 Task: Find connections with filter location Manzanares with filter topic #Culturewith filter profile language French with filter current company HCLTech with filter school Acropolis Institutions with filter industry Hospitality with filter service category Filing with filter keywords title Operations Coordinator
Action: Mouse moved to (570, 73)
Screenshot: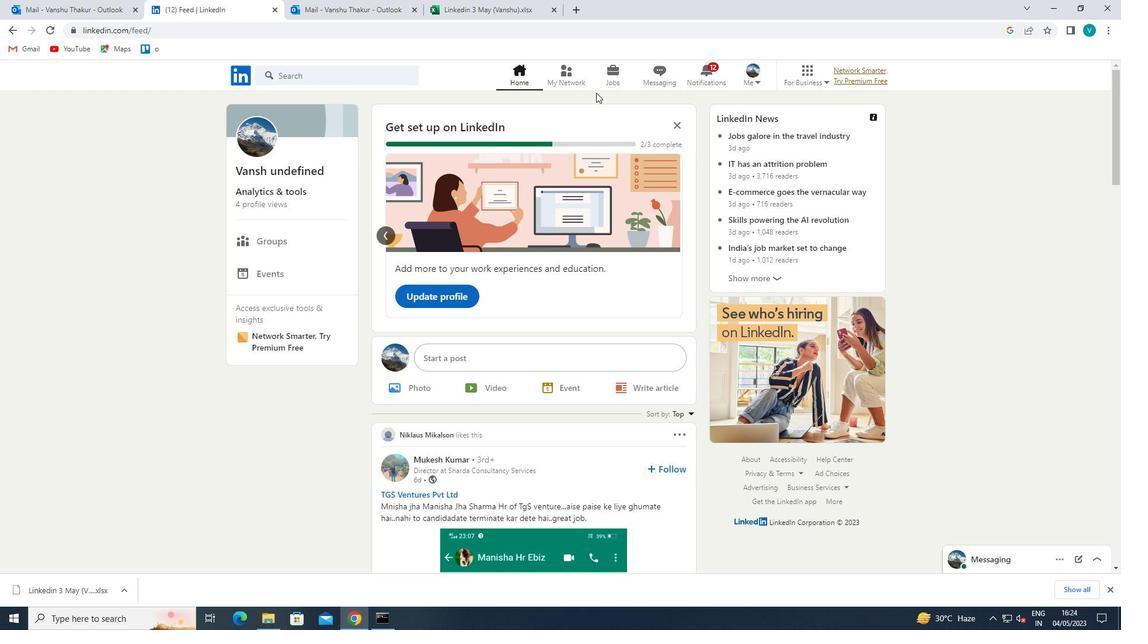 
Action: Mouse pressed left at (570, 73)
Screenshot: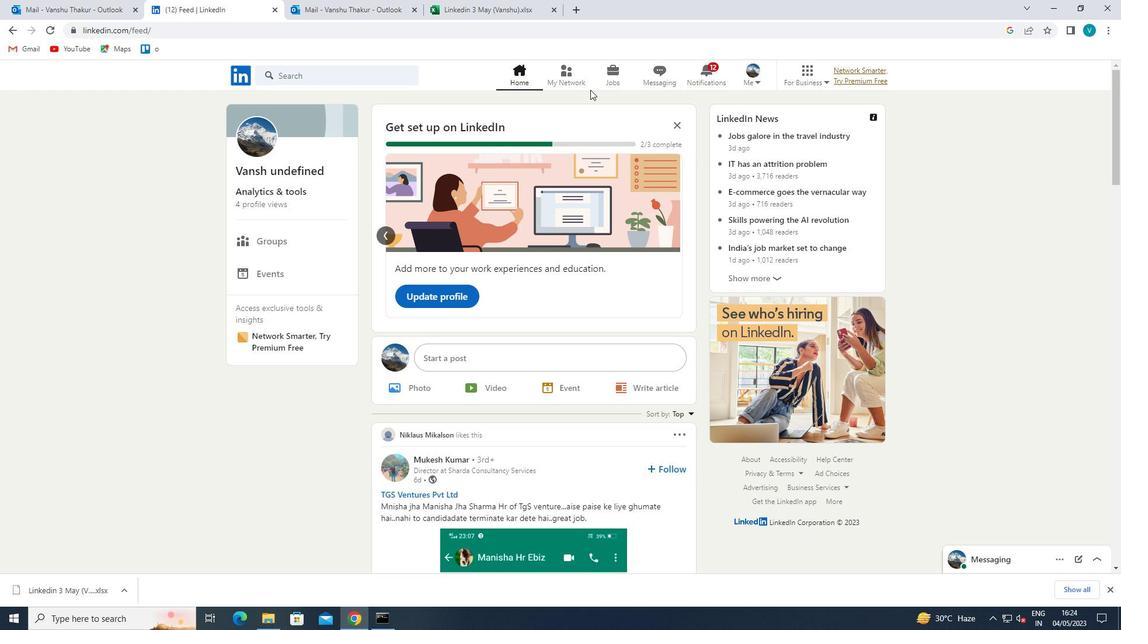 
Action: Mouse moved to (349, 136)
Screenshot: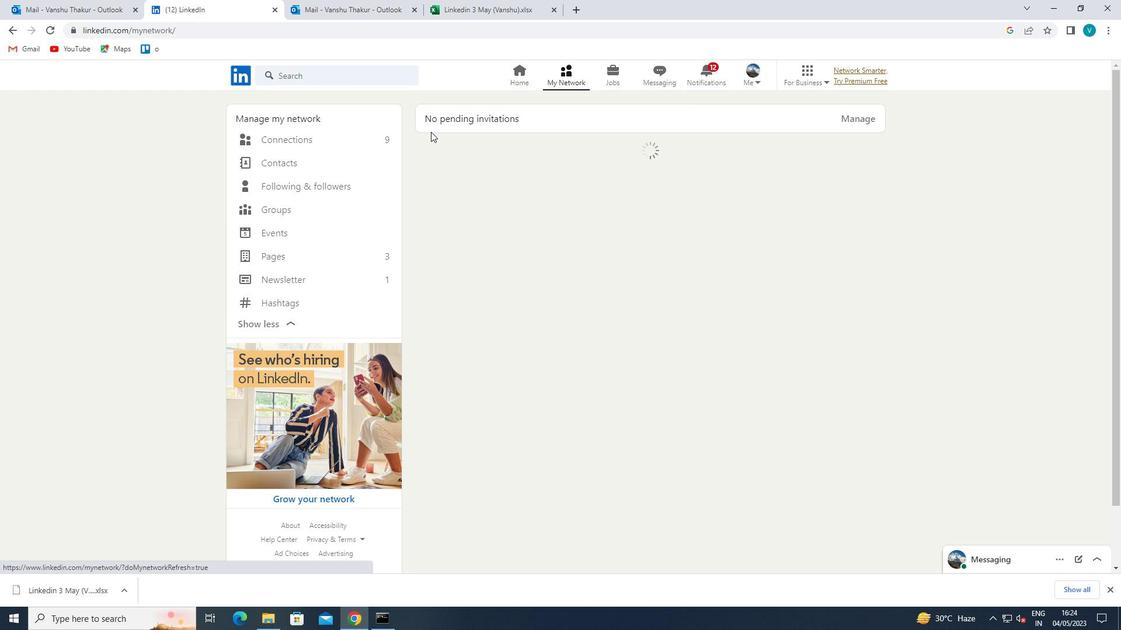 
Action: Mouse pressed left at (349, 136)
Screenshot: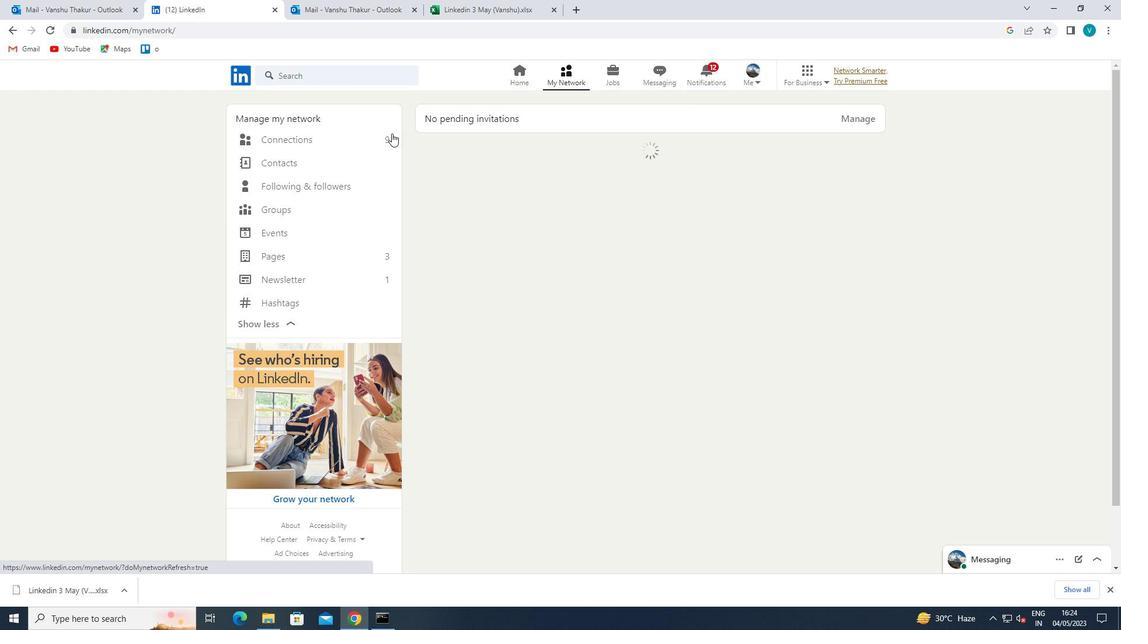 
Action: Mouse moved to (638, 136)
Screenshot: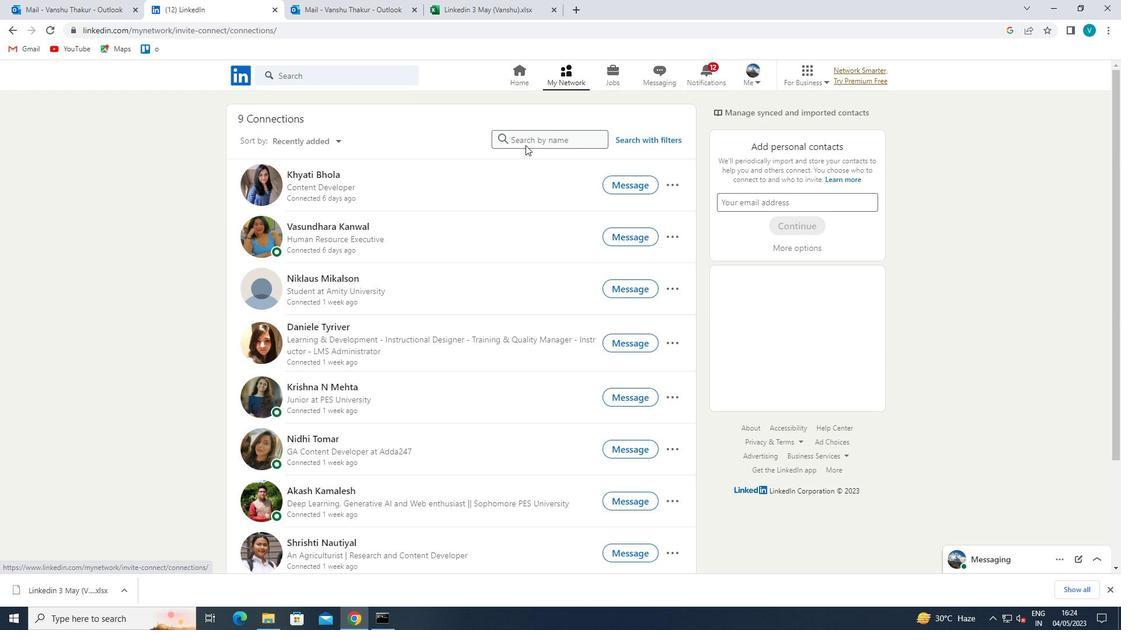 
Action: Mouse pressed left at (638, 136)
Screenshot: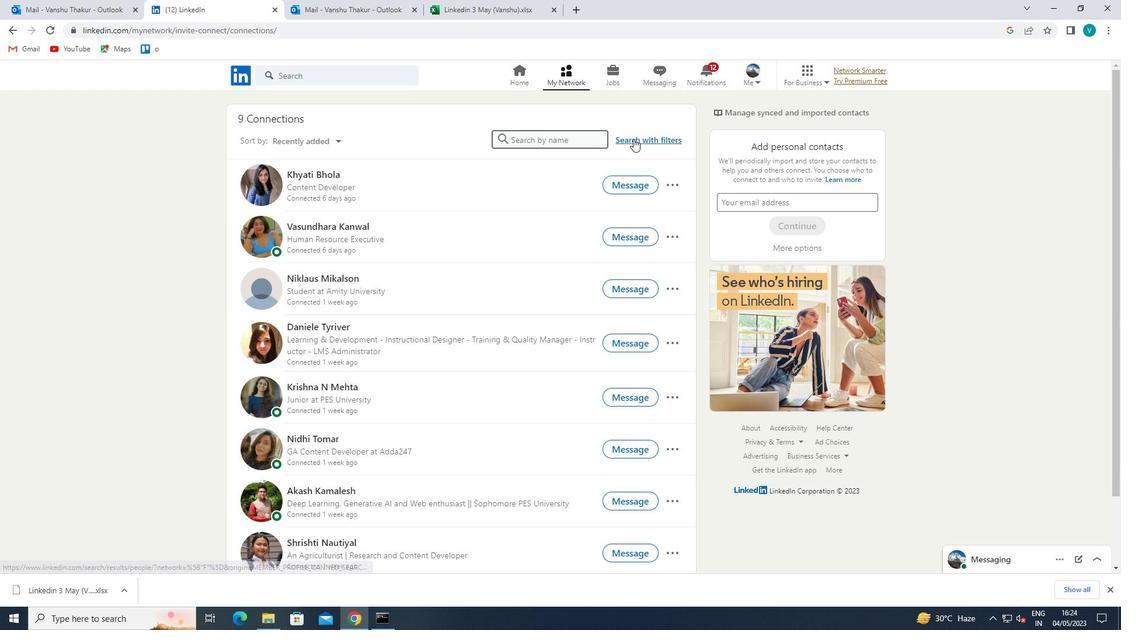 
Action: Mouse moved to (570, 105)
Screenshot: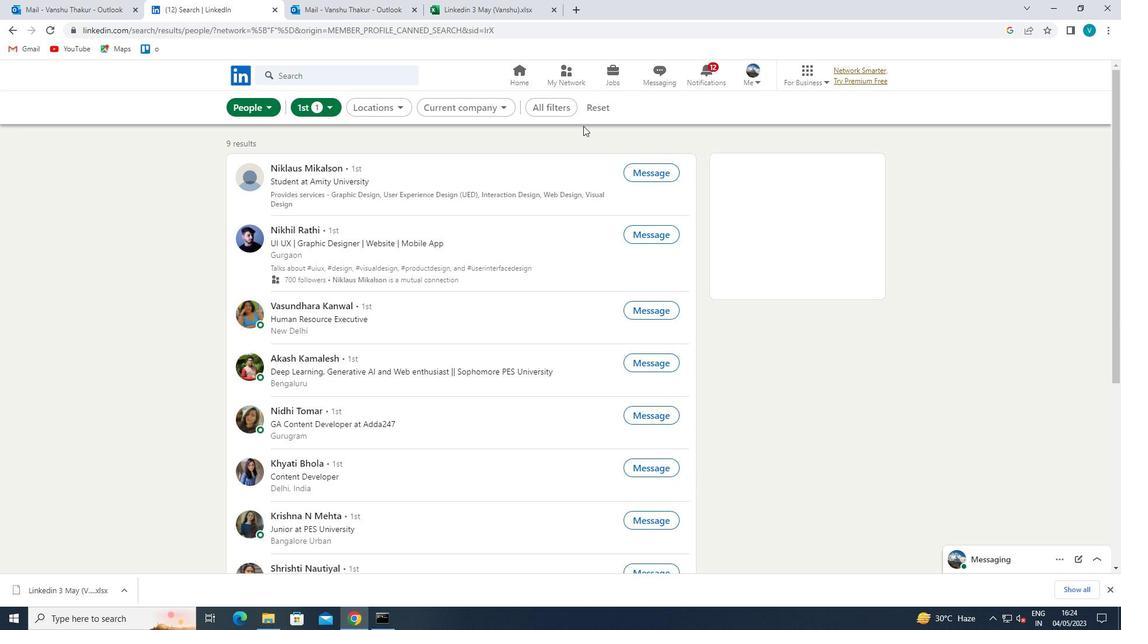 
Action: Mouse pressed left at (570, 105)
Screenshot: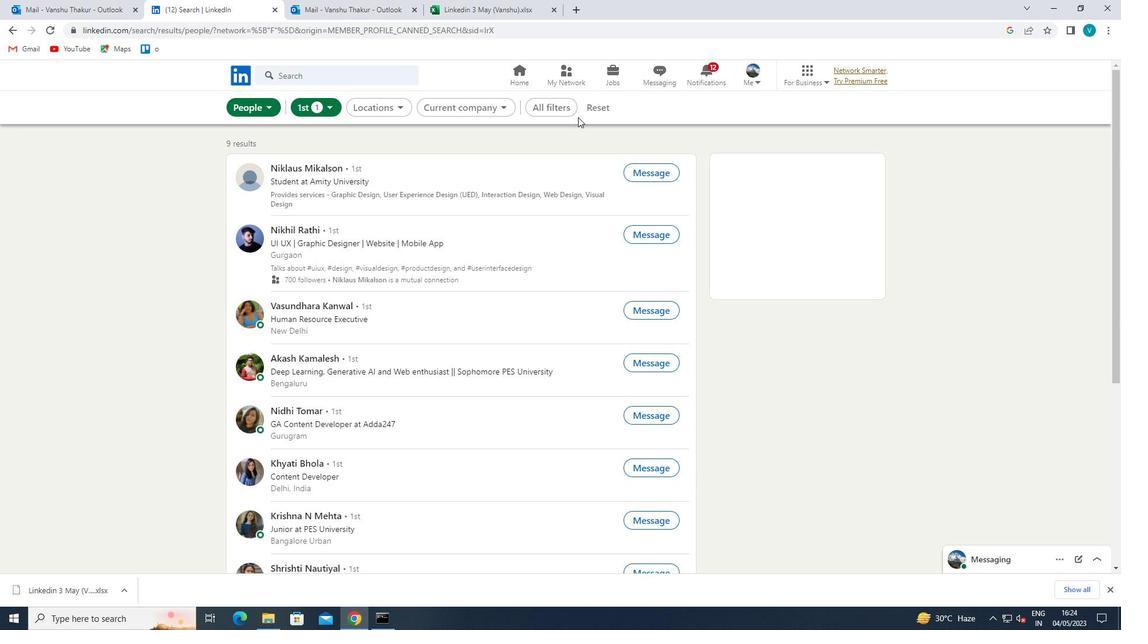 
Action: Mouse moved to (983, 283)
Screenshot: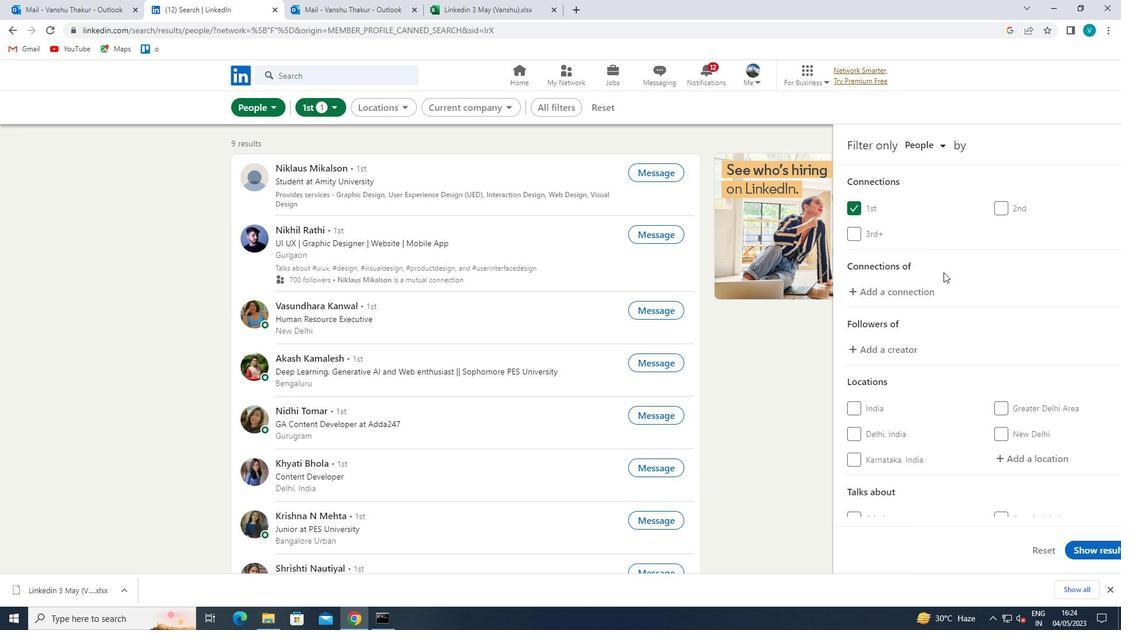 
Action: Mouse scrolled (983, 282) with delta (0, 0)
Screenshot: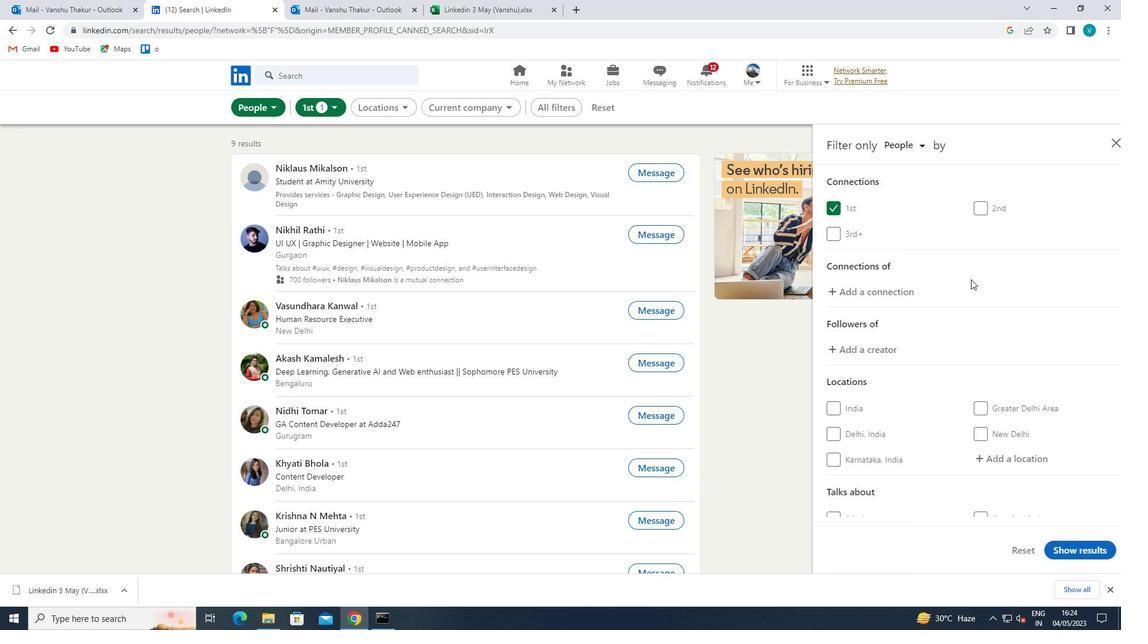 
Action: Mouse moved to (1012, 392)
Screenshot: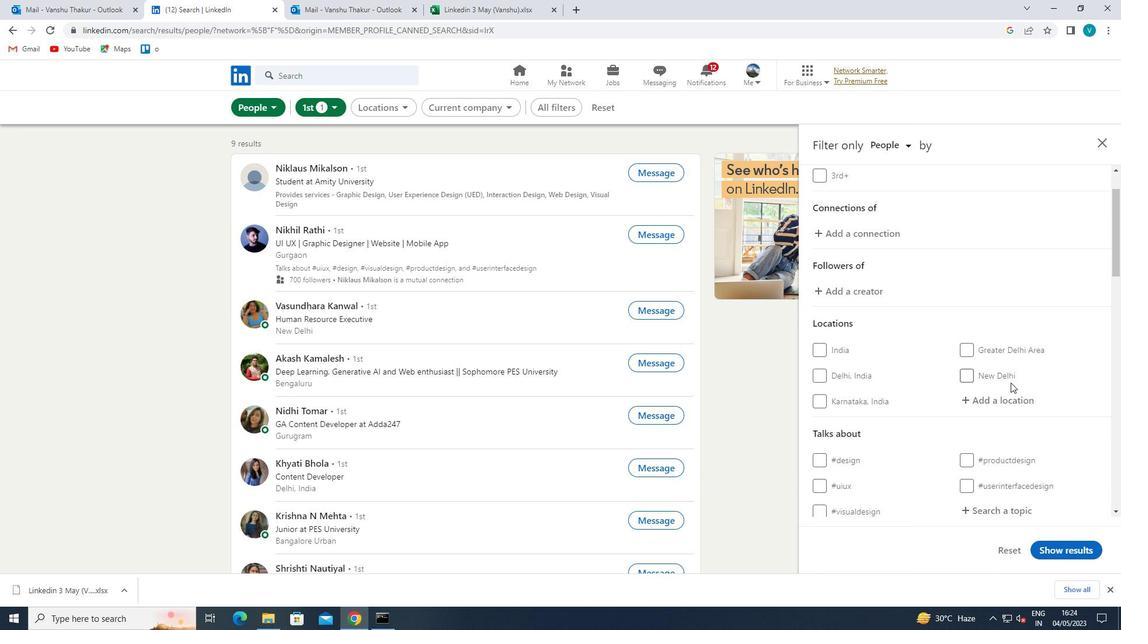 
Action: Mouse pressed left at (1012, 392)
Screenshot: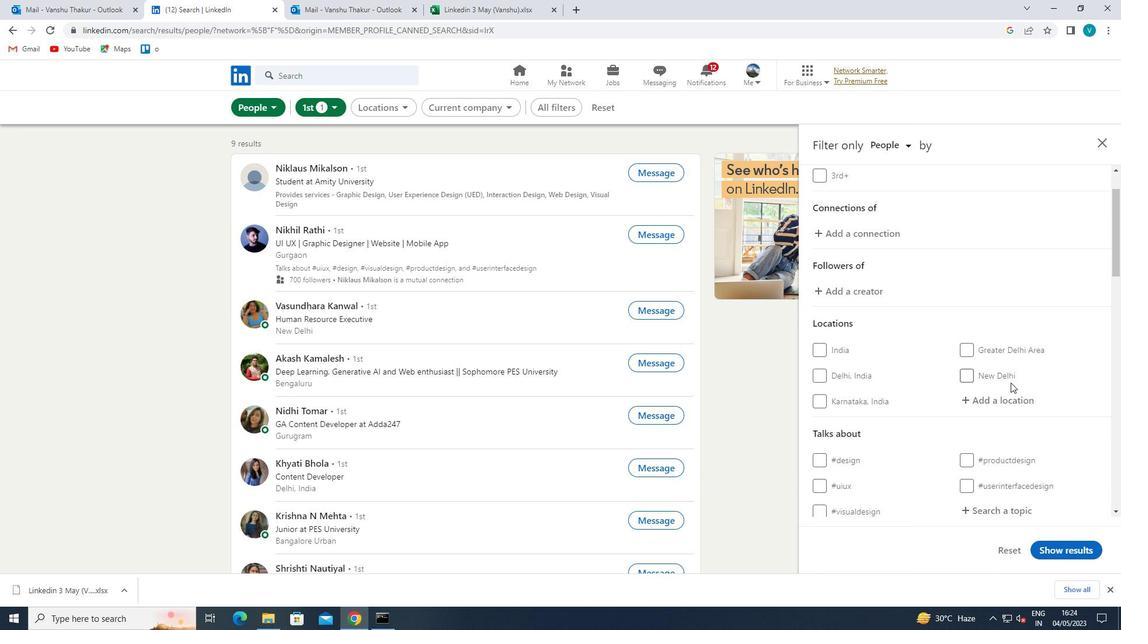 
Action: Mouse moved to (852, 302)
Screenshot: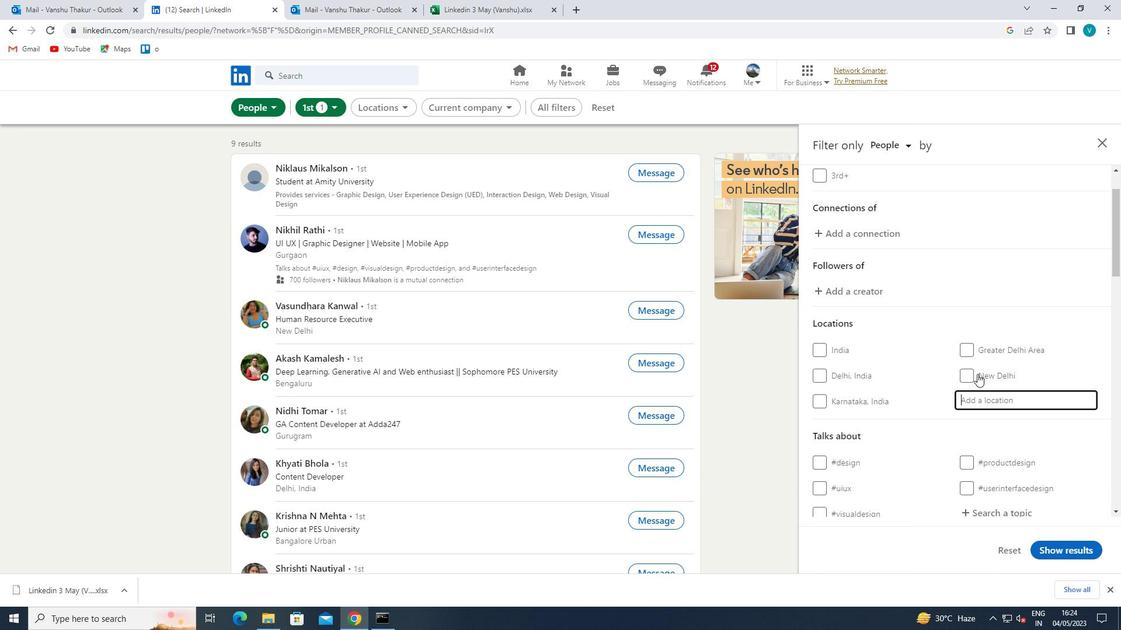 
Action: Key pressed <Key.shift>MANZAN
Screenshot: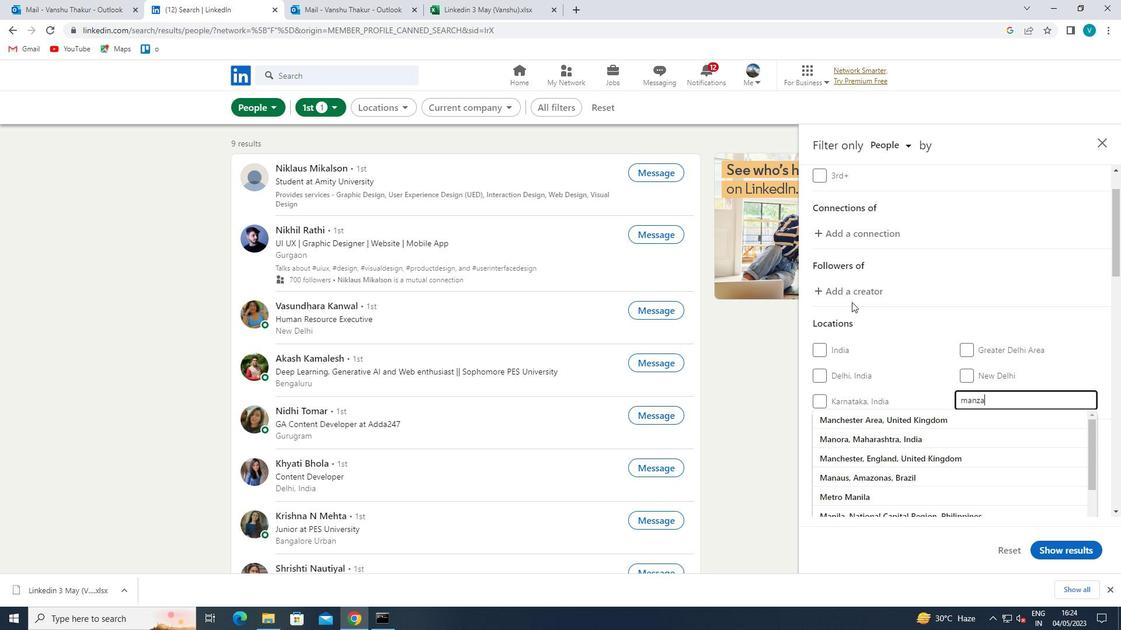 
Action: Mouse moved to (856, 441)
Screenshot: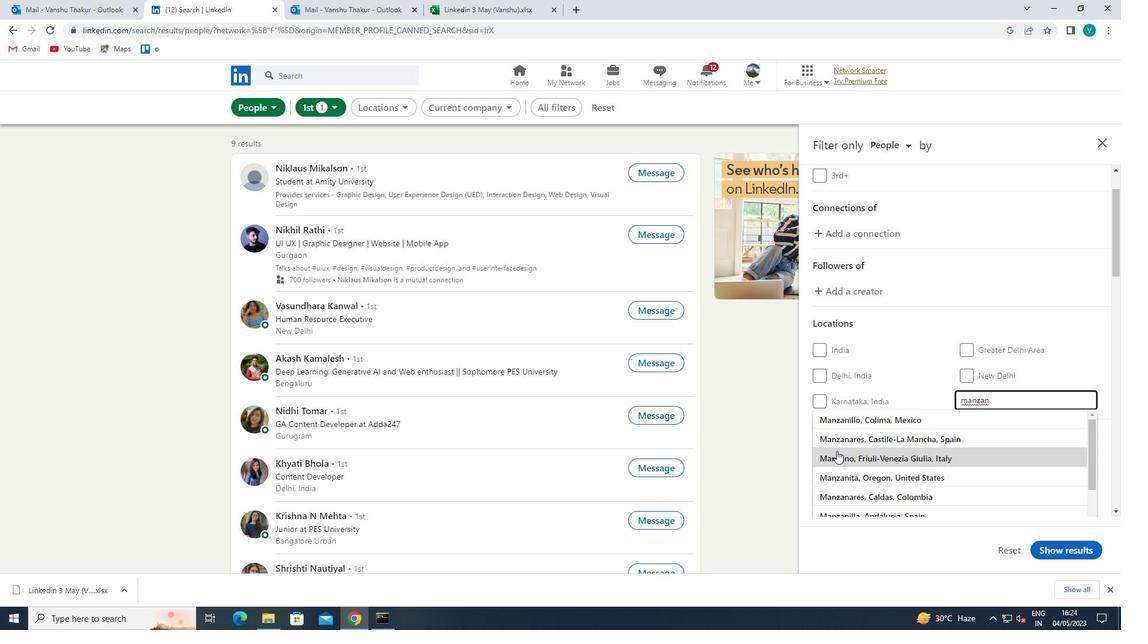 
Action: Mouse pressed left at (856, 441)
Screenshot: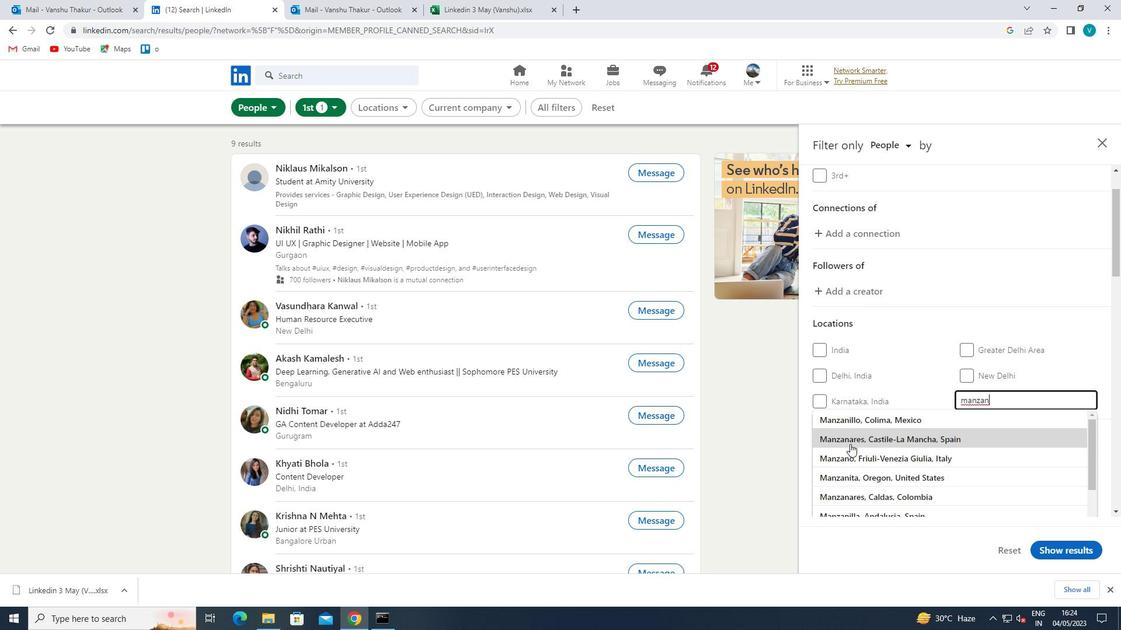 
Action: Mouse moved to (881, 425)
Screenshot: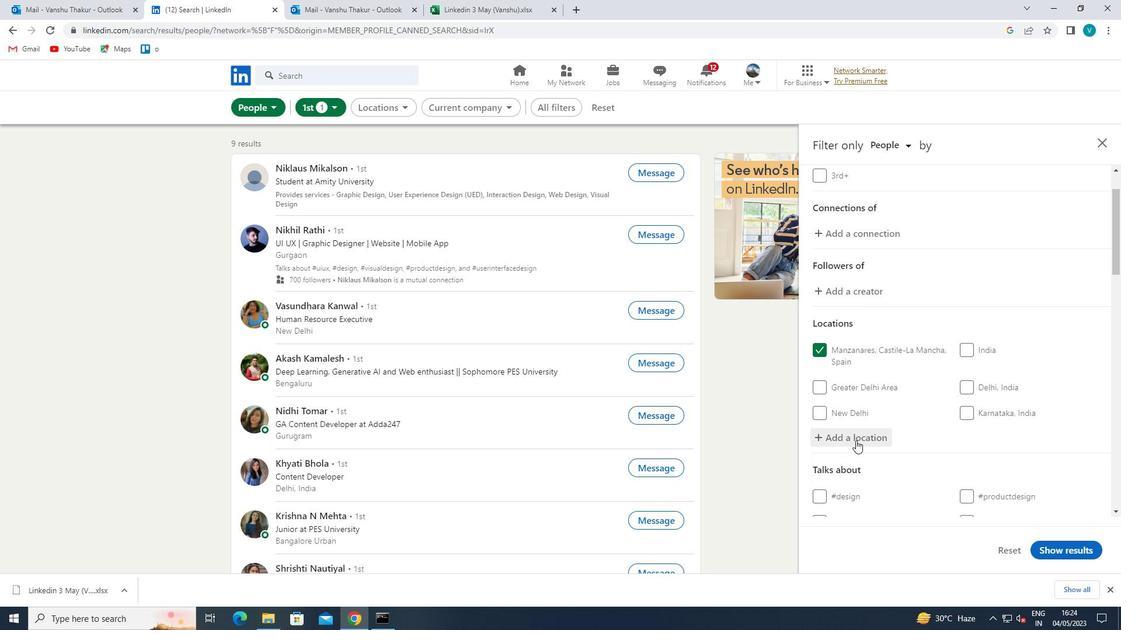 
Action: Mouse scrolled (881, 424) with delta (0, 0)
Screenshot: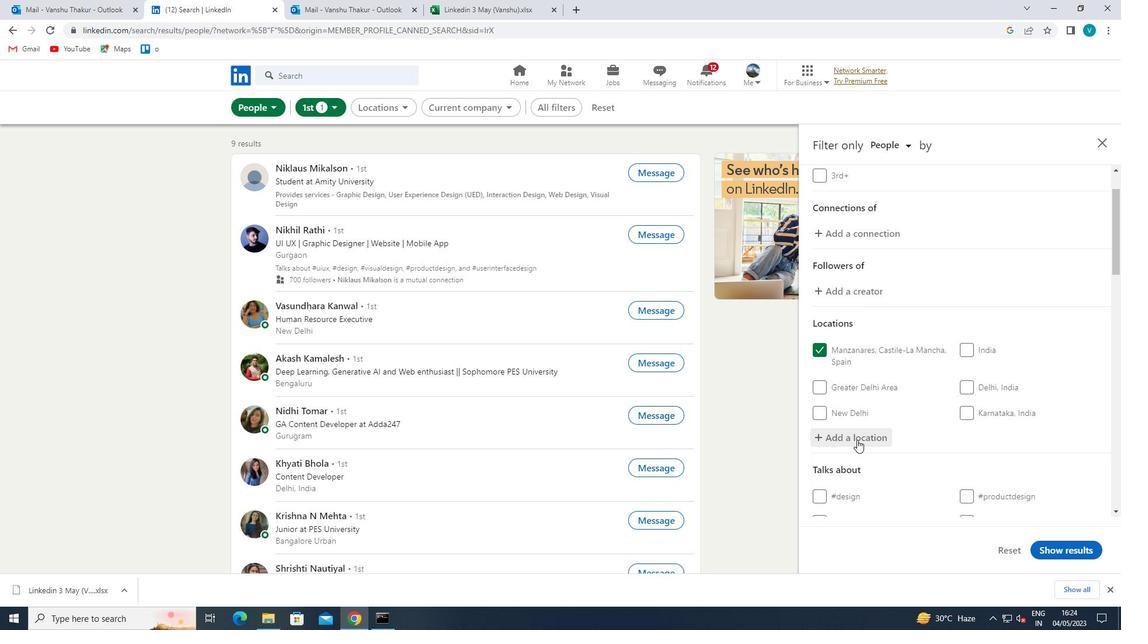 
Action: Mouse scrolled (881, 424) with delta (0, 0)
Screenshot: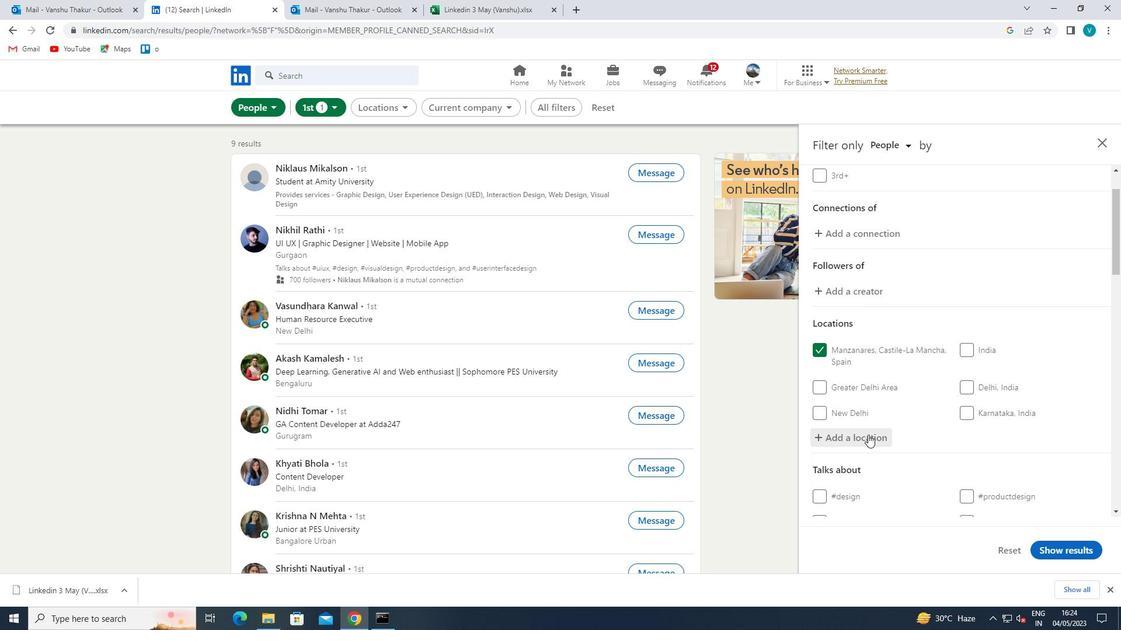 
Action: Mouse scrolled (881, 424) with delta (0, 0)
Screenshot: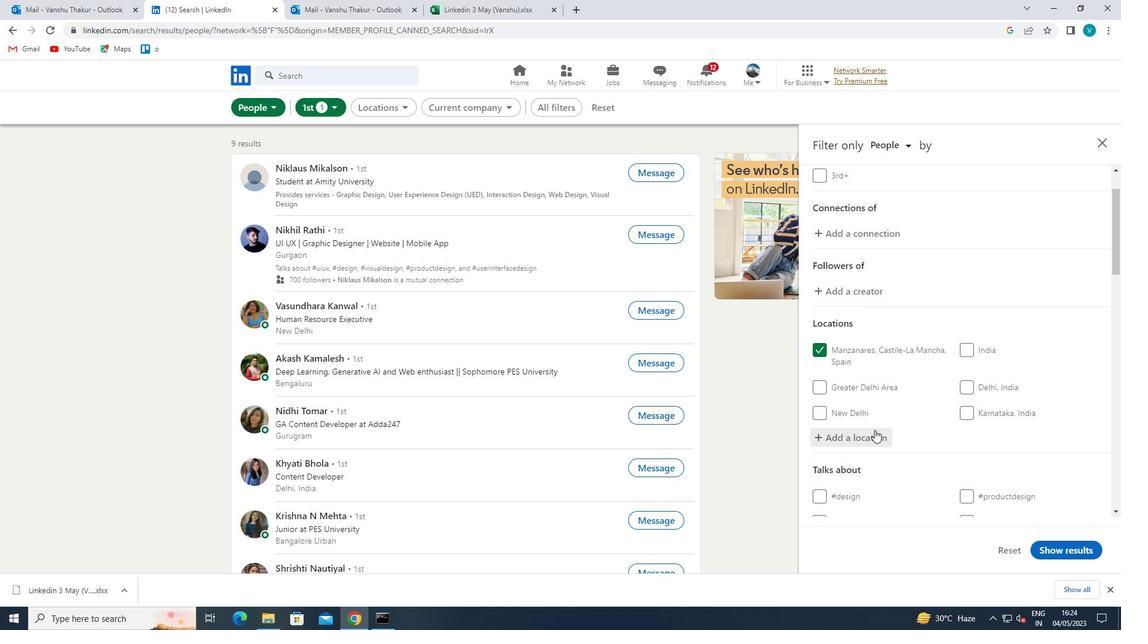 
Action: Mouse moved to (970, 370)
Screenshot: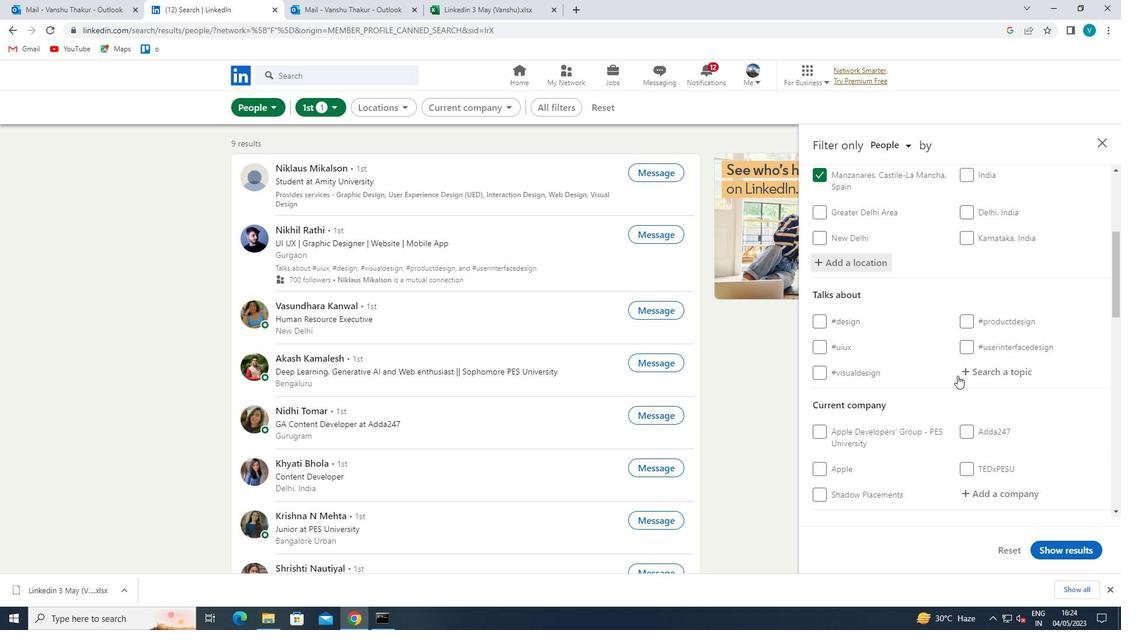 
Action: Mouse pressed left at (970, 370)
Screenshot: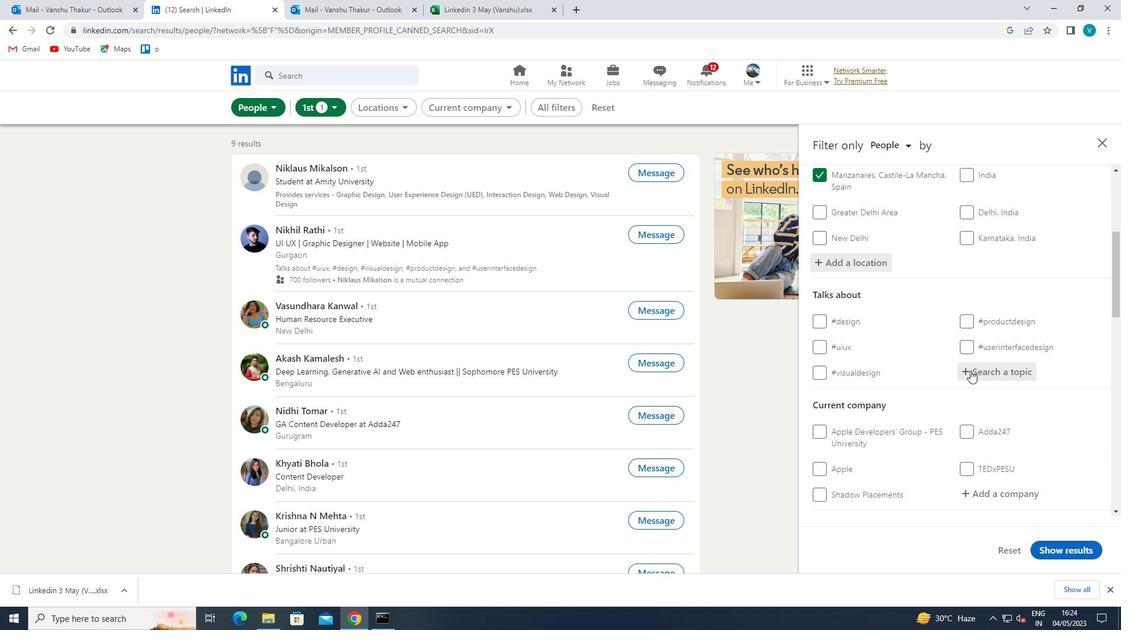 
Action: Key pressed CULTURE
Screenshot: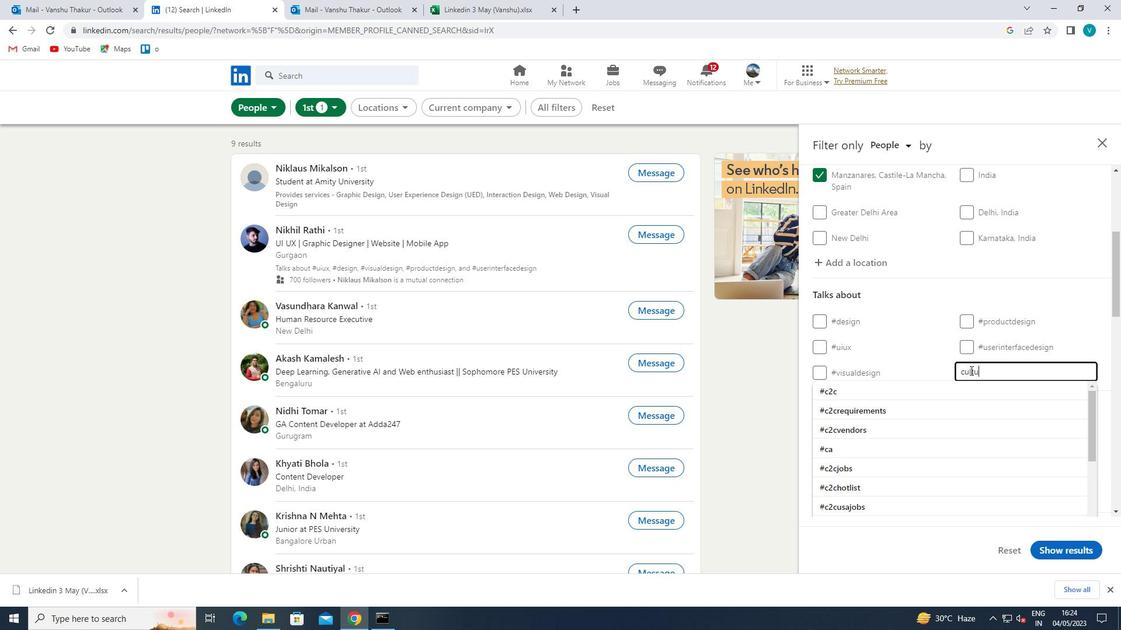 
Action: Mouse moved to (911, 387)
Screenshot: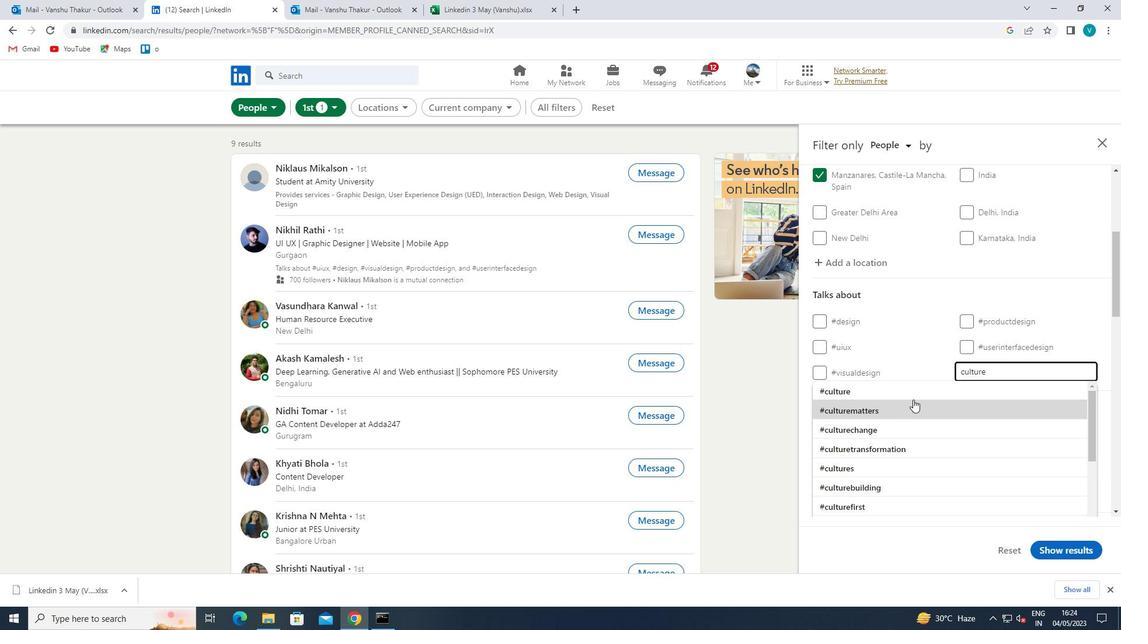 
Action: Mouse pressed left at (911, 387)
Screenshot: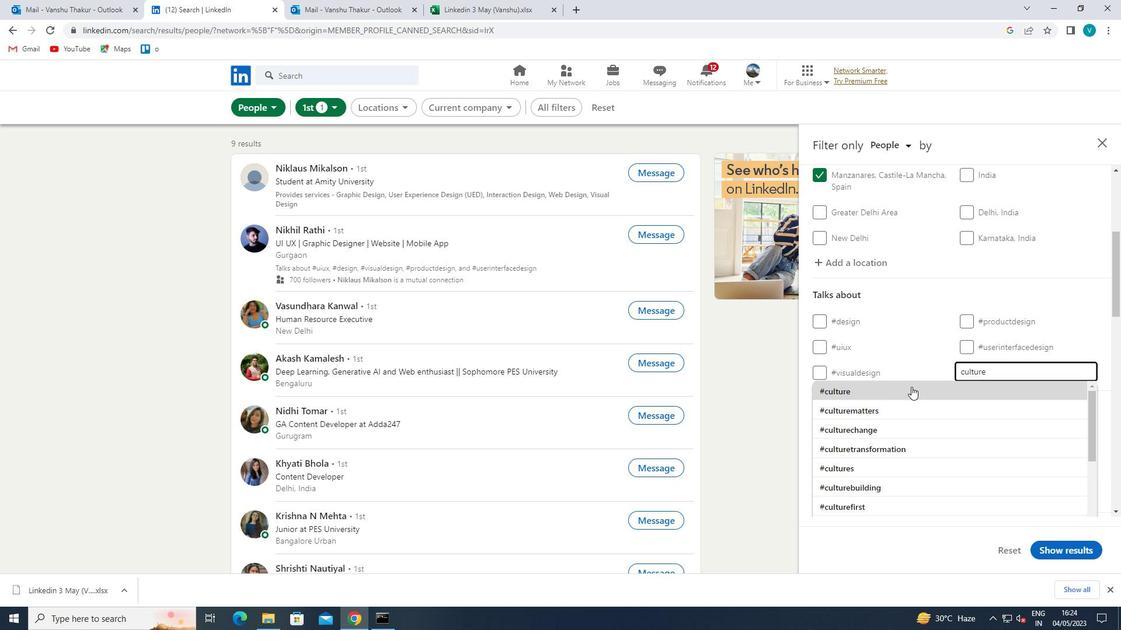 
Action: Mouse moved to (916, 386)
Screenshot: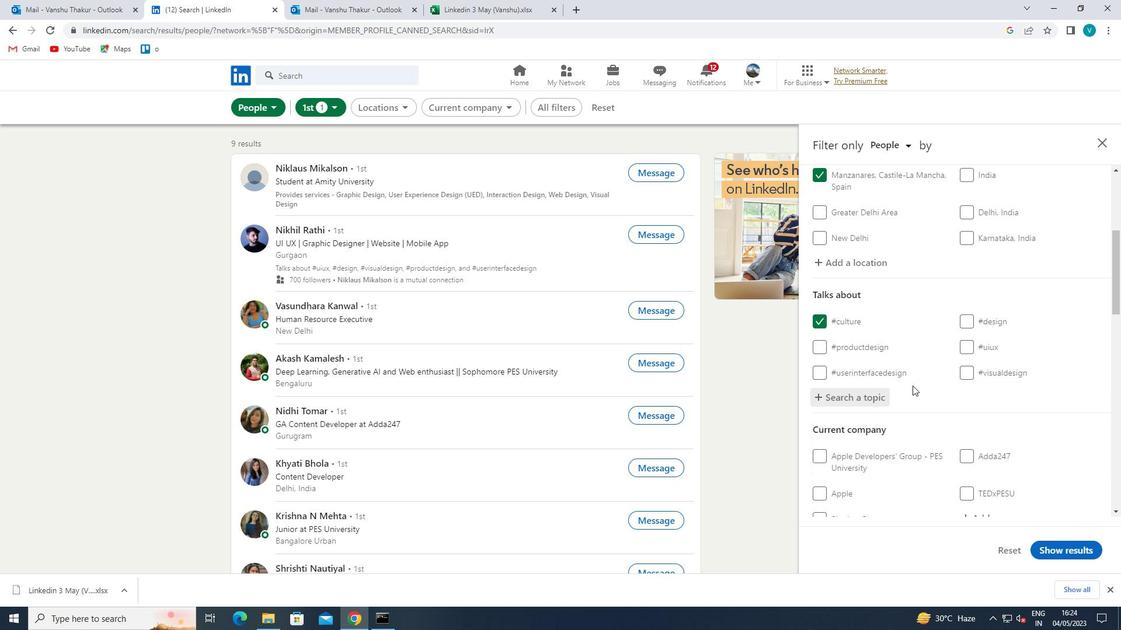 
Action: Mouse scrolled (916, 385) with delta (0, 0)
Screenshot: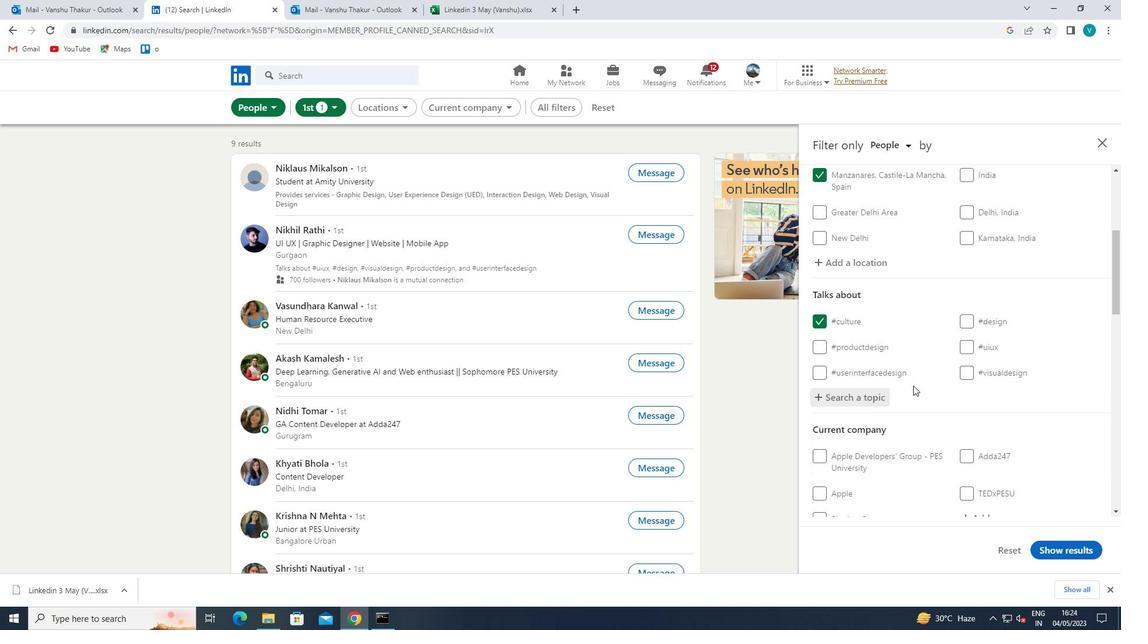 
Action: Mouse scrolled (916, 385) with delta (0, 0)
Screenshot: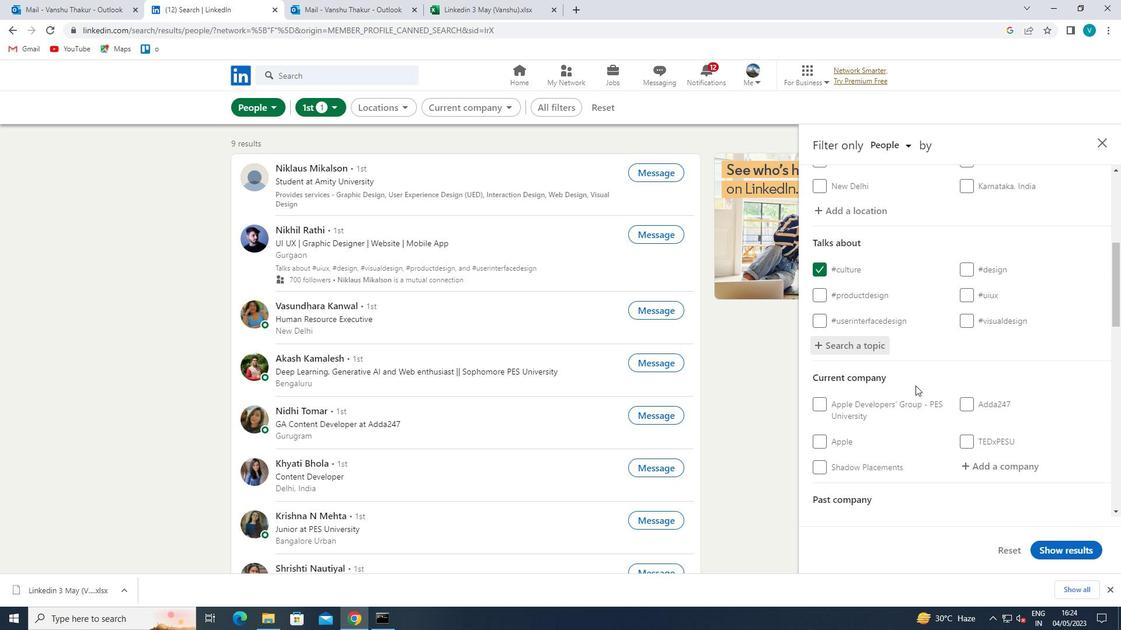 
Action: Mouse moved to (976, 401)
Screenshot: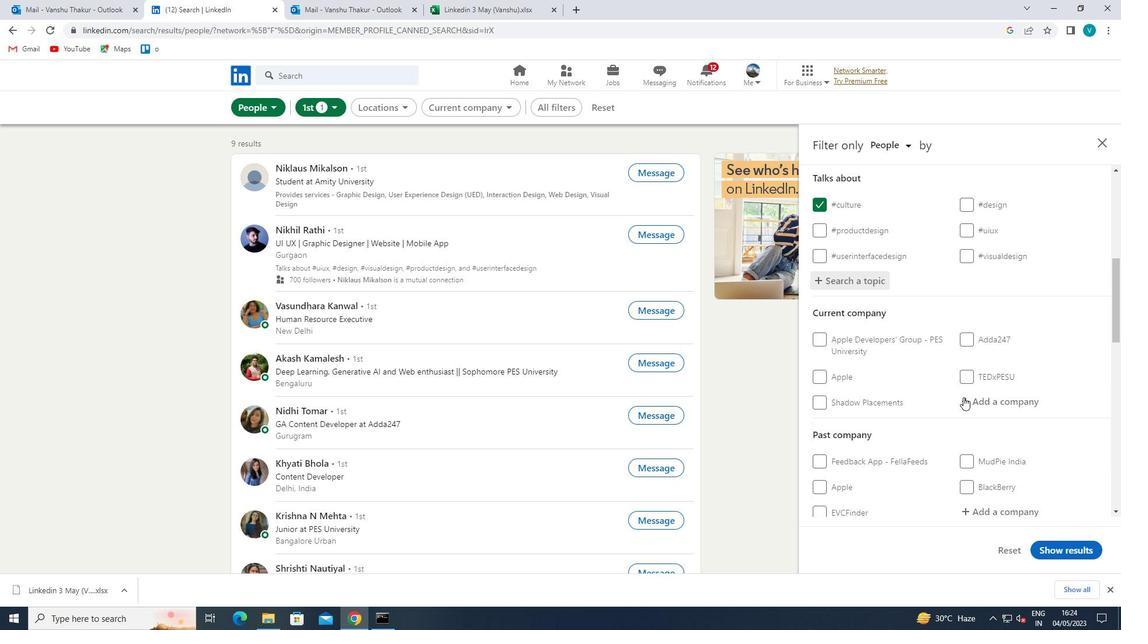 
Action: Mouse pressed left at (976, 401)
Screenshot: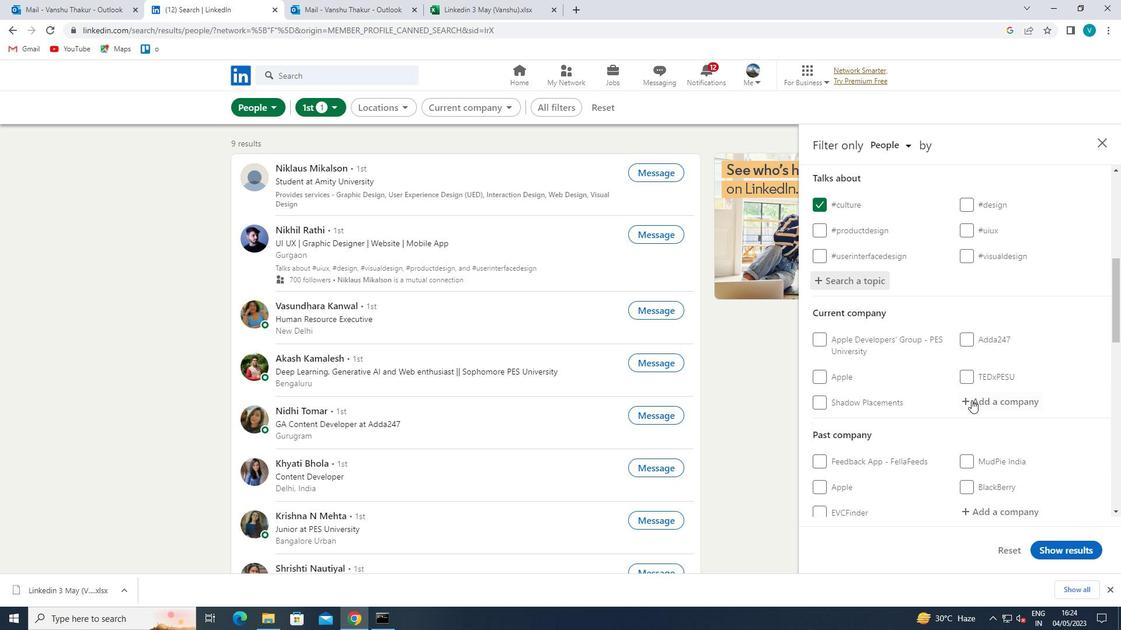 
Action: Key pressed <Key.shift>HCL<Key.space>
Screenshot: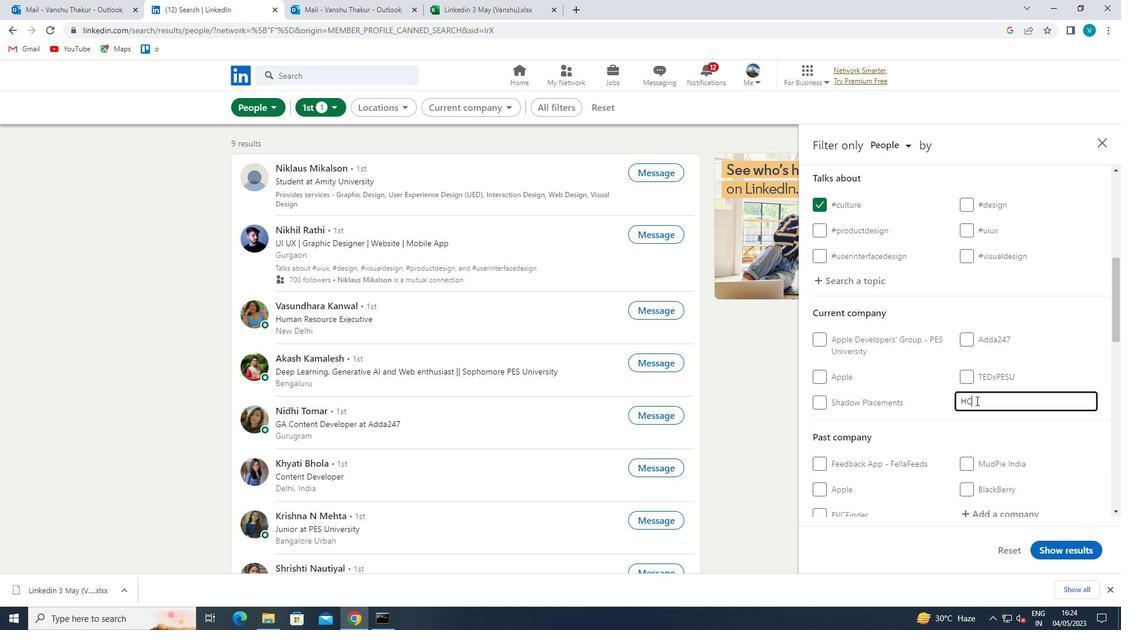 
Action: Mouse moved to (965, 427)
Screenshot: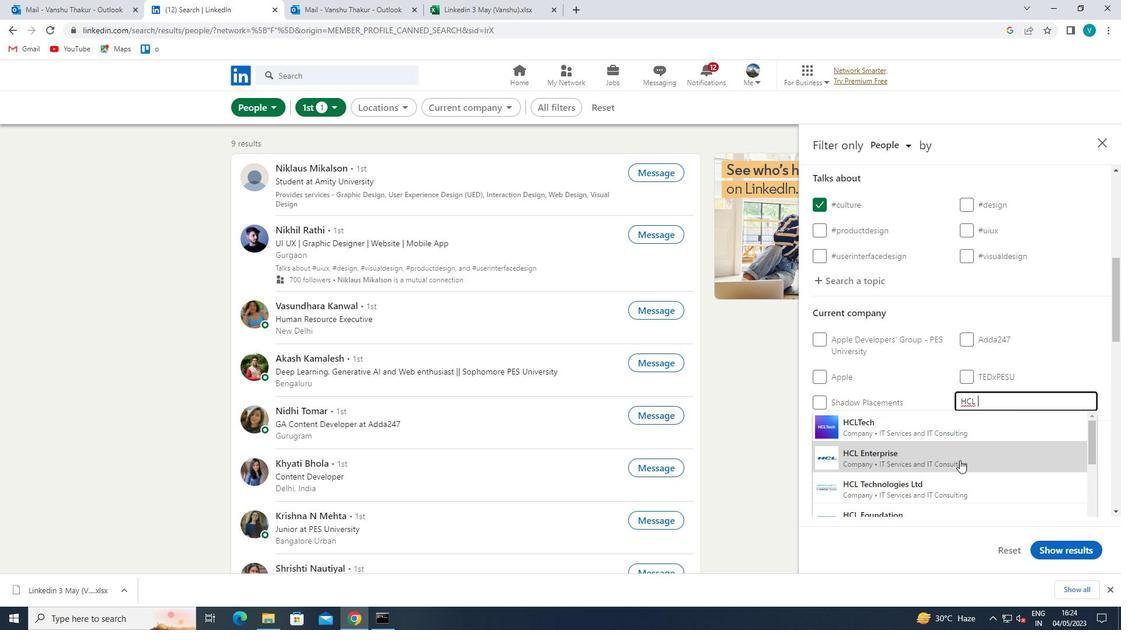 
Action: Mouse pressed left at (965, 427)
Screenshot: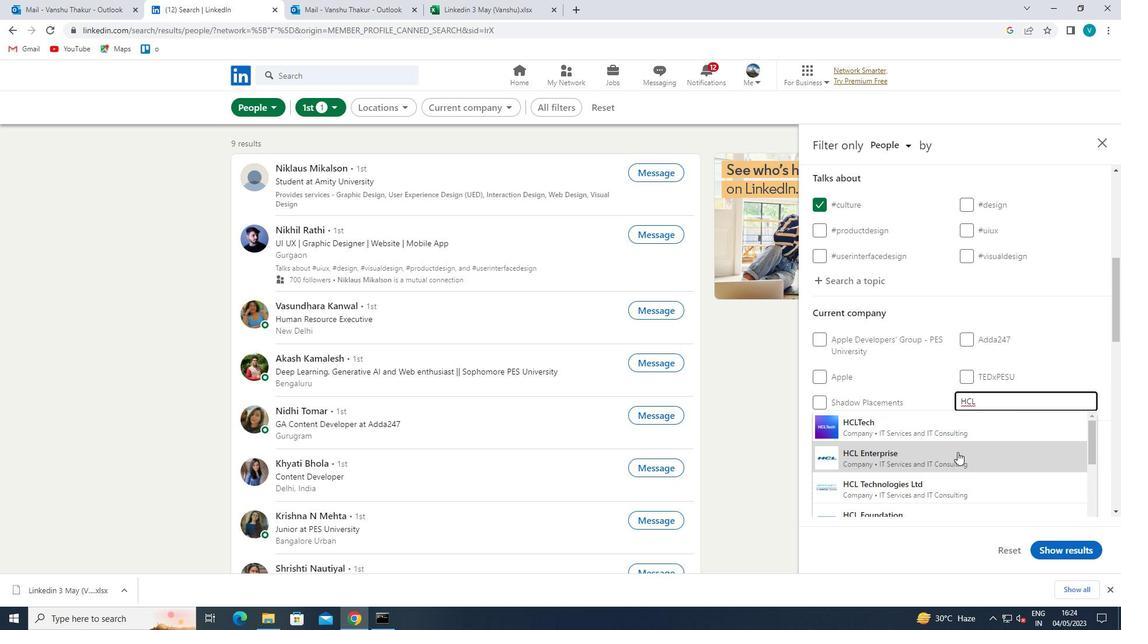 
Action: Mouse moved to (956, 430)
Screenshot: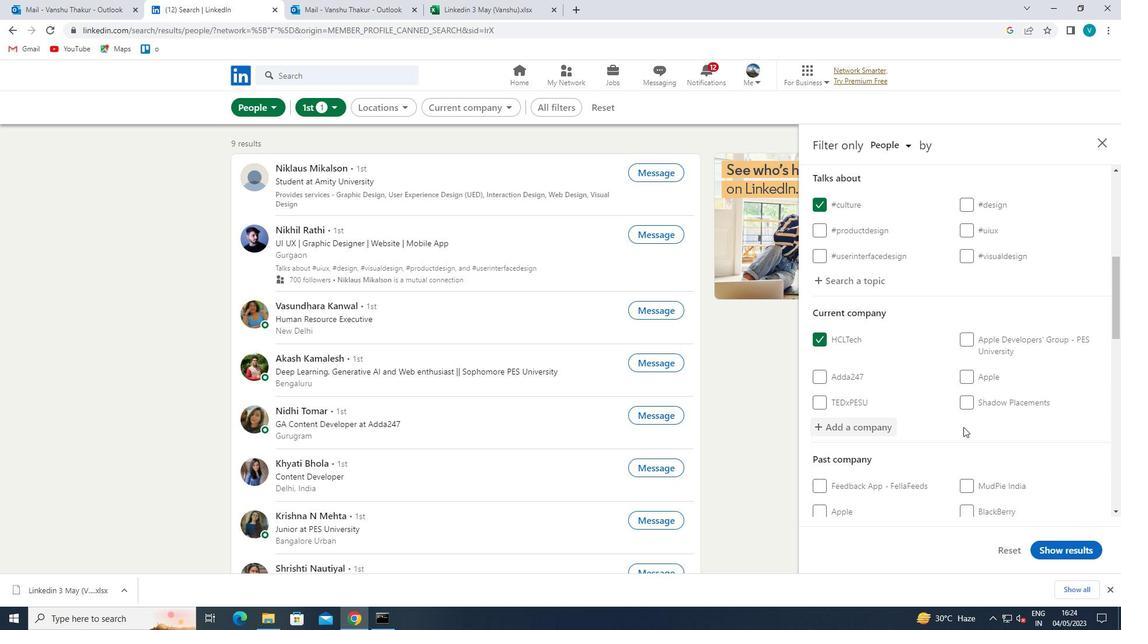 
Action: Mouse scrolled (956, 429) with delta (0, 0)
Screenshot: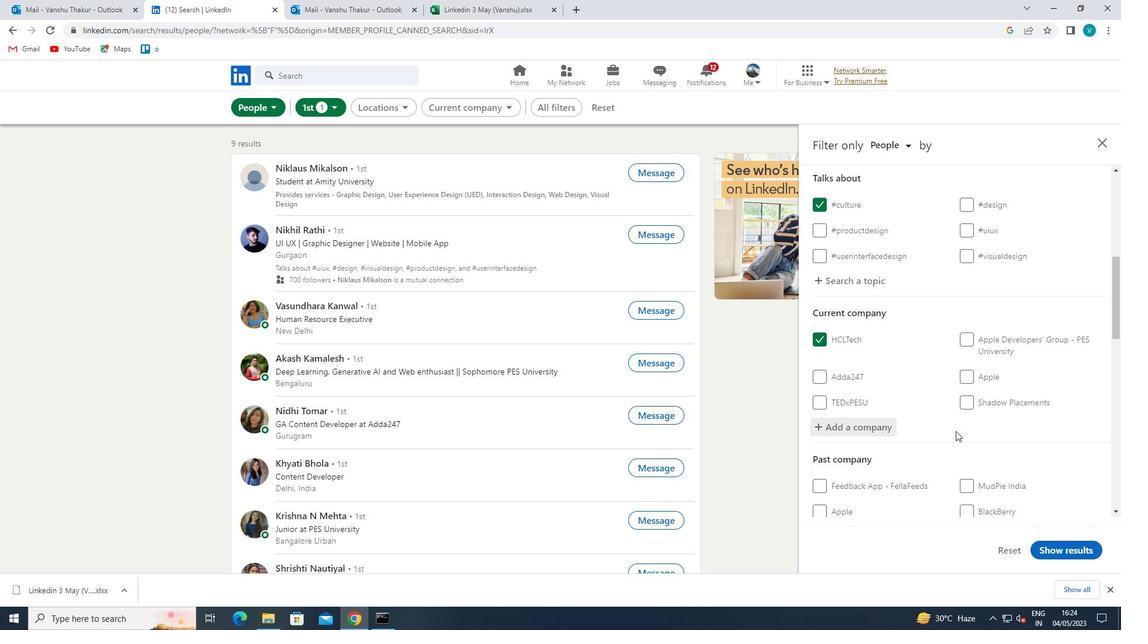 
Action: Mouse scrolled (956, 429) with delta (0, 0)
Screenshot: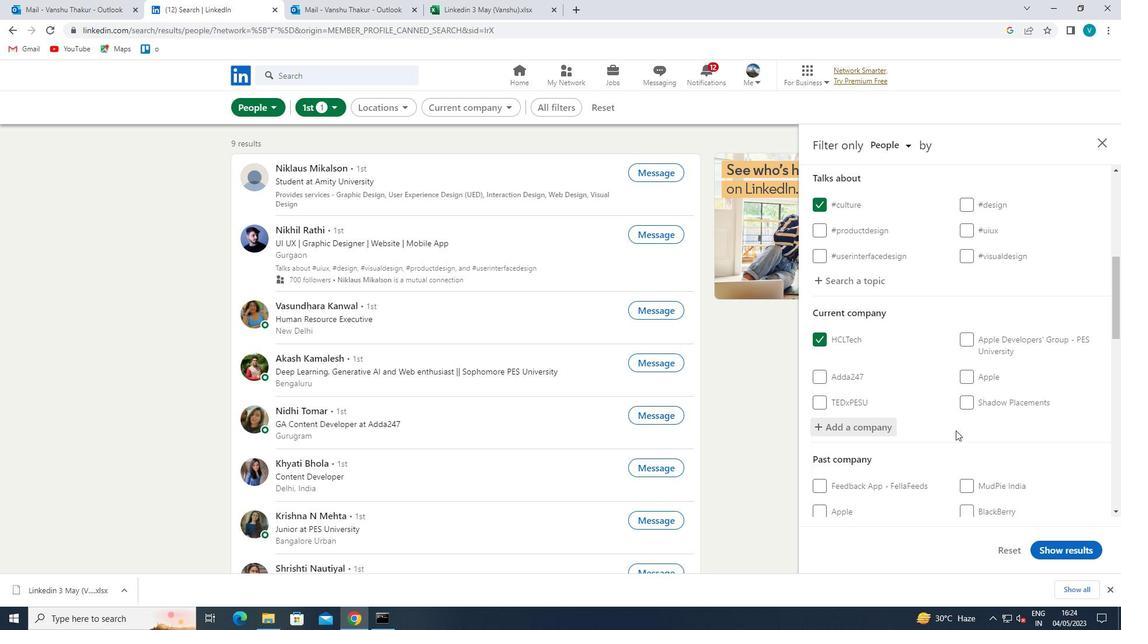 
Action: Mouse scrolled (956, 429) with delta (0, 0)
Screenshot: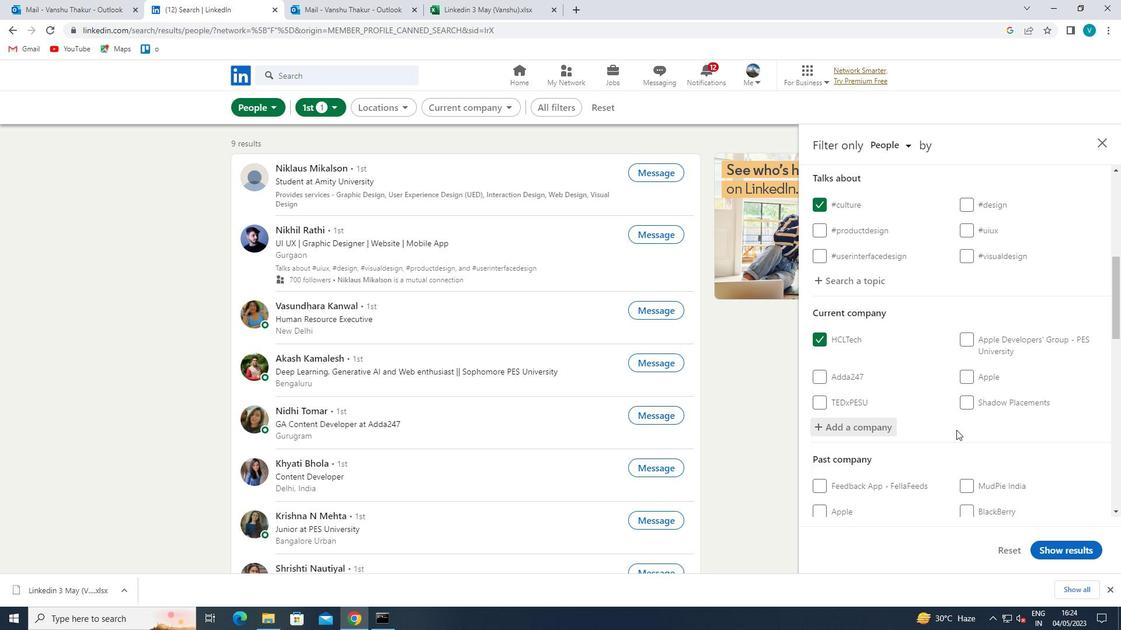
Action: Mouse scrolled (956, 429) with delta (0, 0)
Screenshot: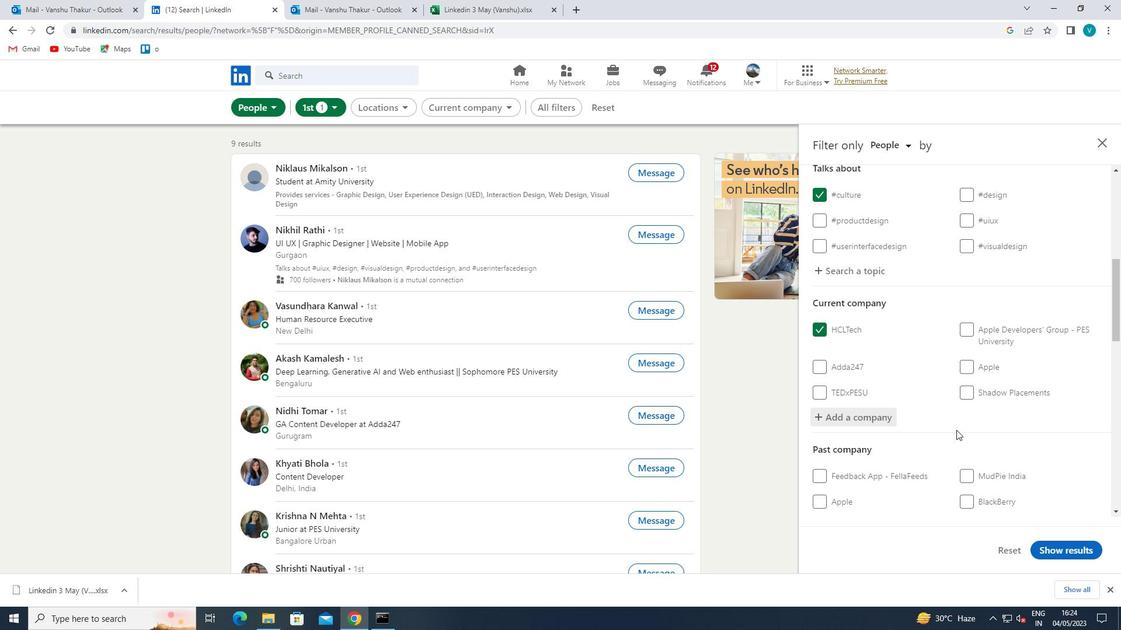 
Action: Mouse moved to (982, 442)
Screenshot: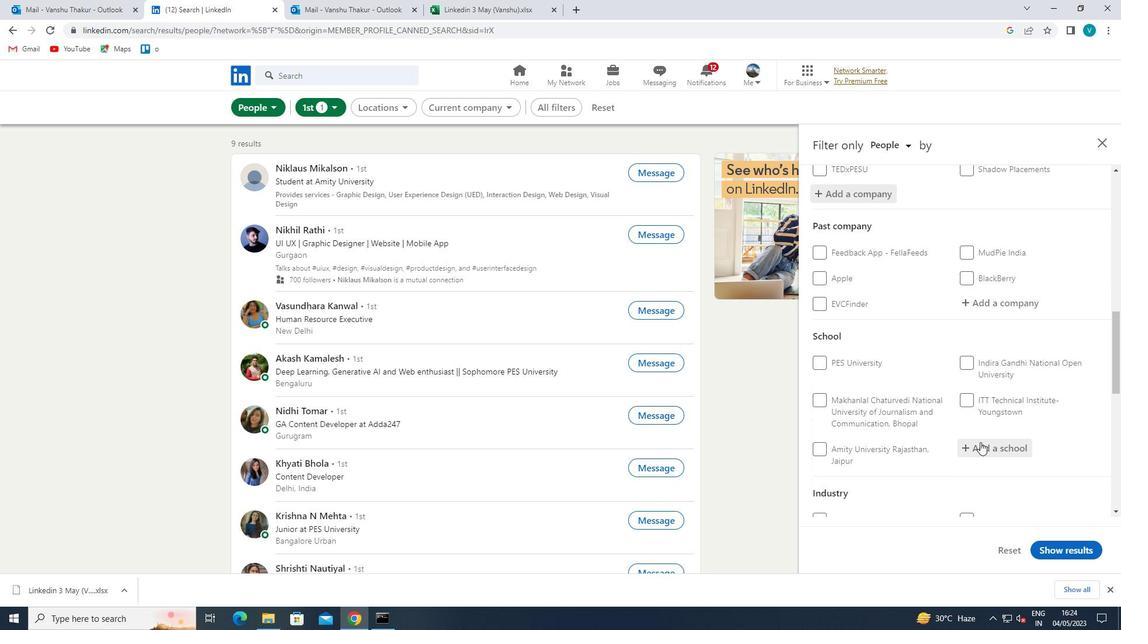 
Action: Mouse pressed left at (982, 442)
Screenshot: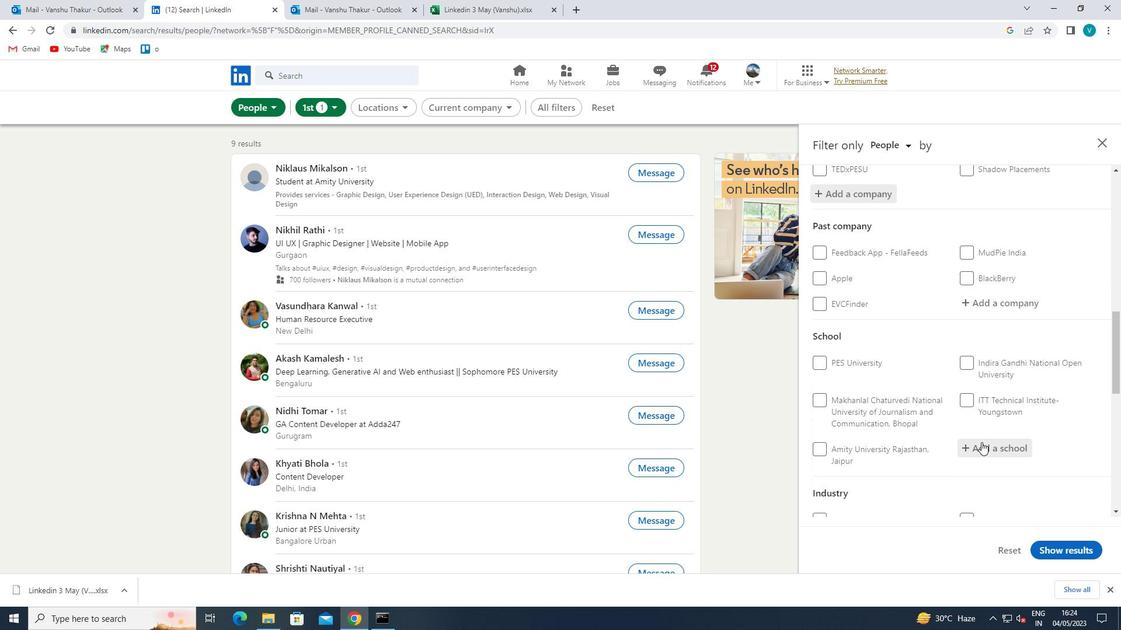 
Action: Key pressed <Key.shift>ACROPOLIS
Screenshot: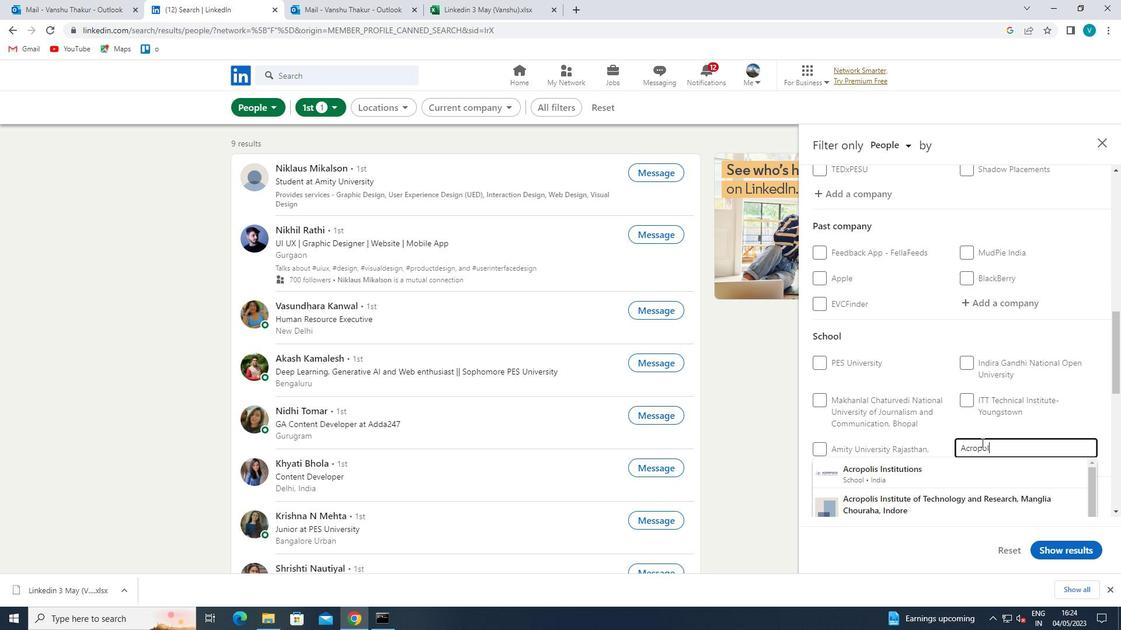 
Action: Mouse moved to (967, 468)
Screenshot: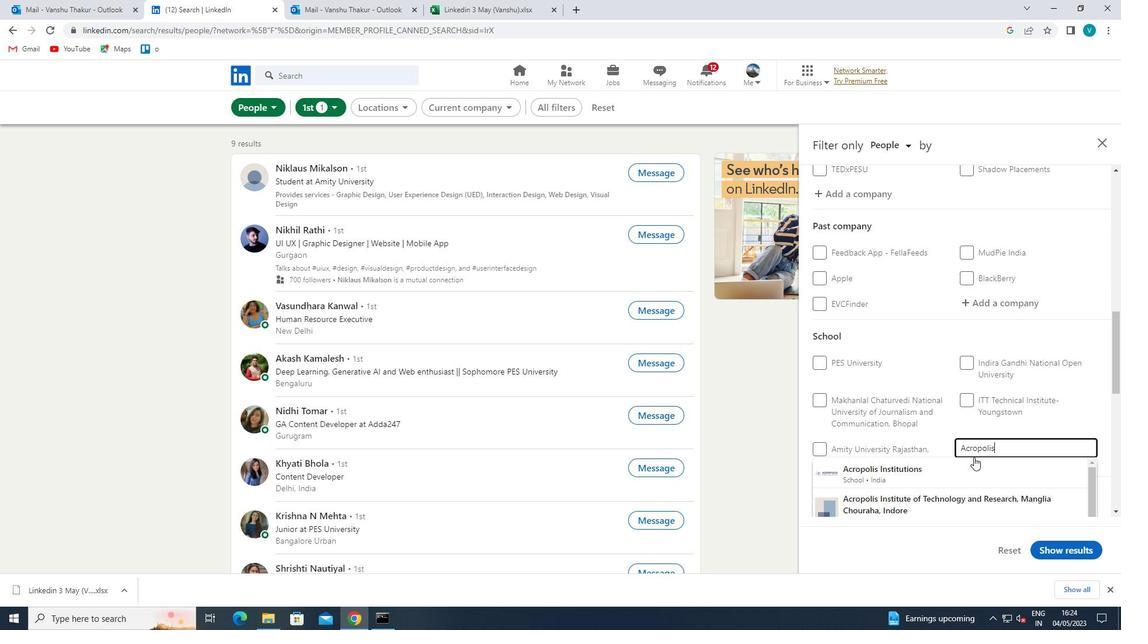 
Action: Mouse pressed left at (967, 468)
Screenshot: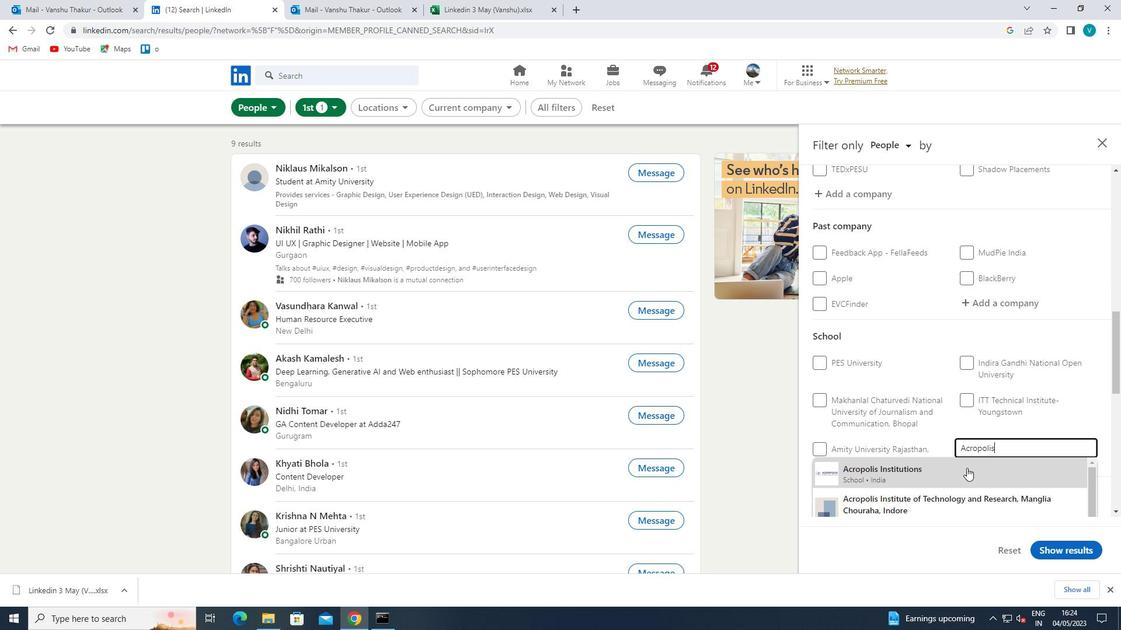 
Action: Mouse moved to (968, 468)
Screenshot: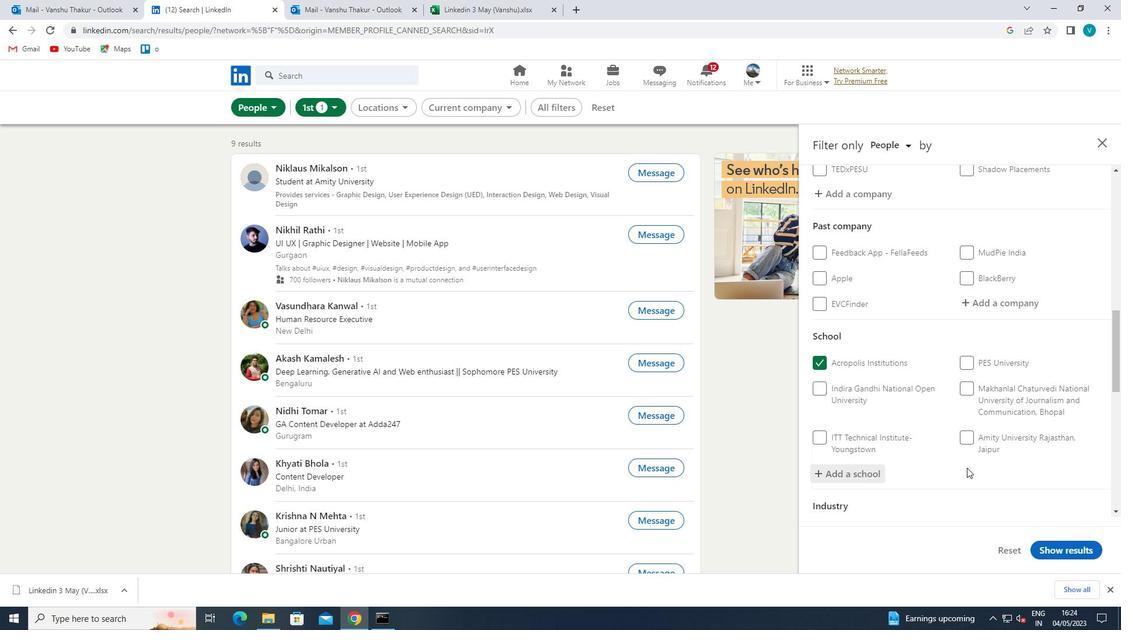 
Action: Mouse scrolled (968, 467) with delta (0, 0)
Screenshot: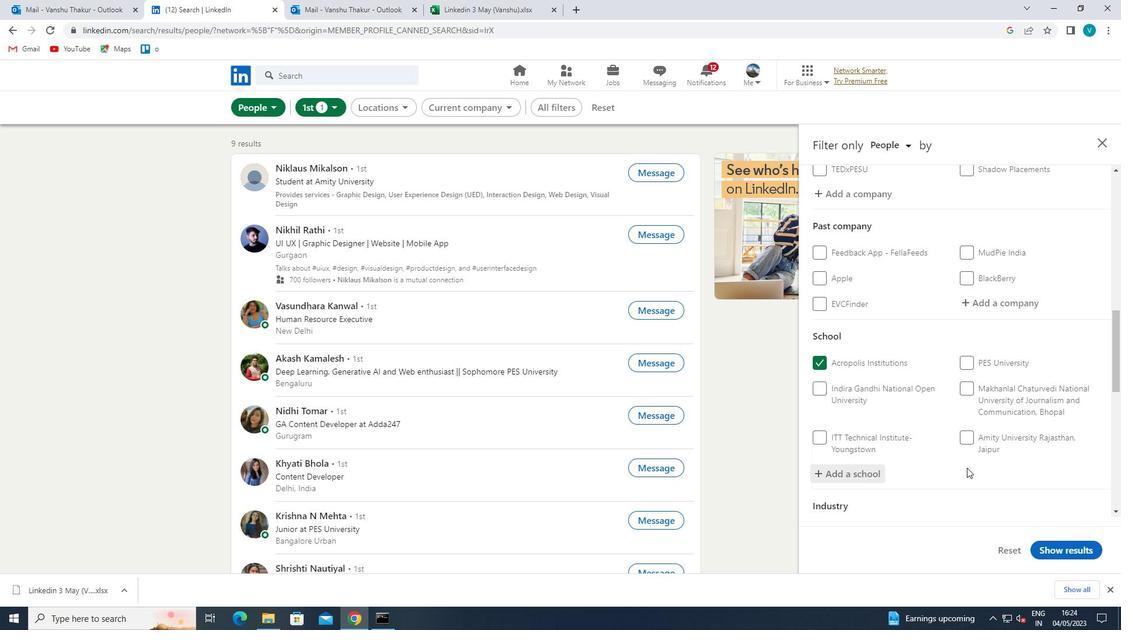 
Action: Mouse scrolled (968, 467) with delta (0, 0)
Screenshot: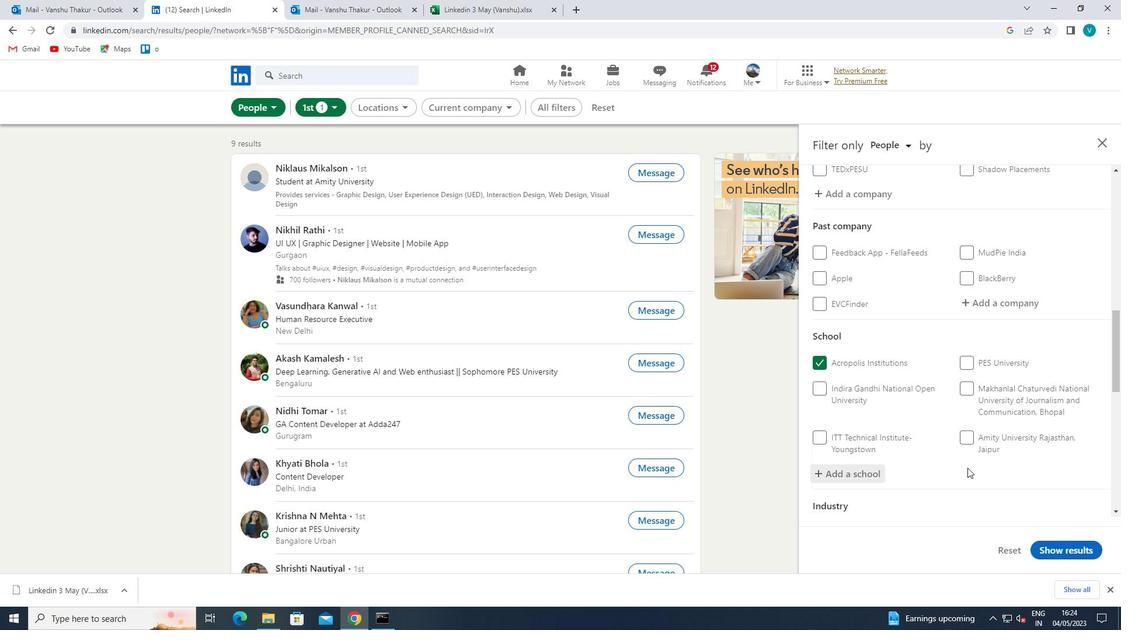 
Action: Mouse scrolled (968, 467) with delta (0, 0)
Screenshot: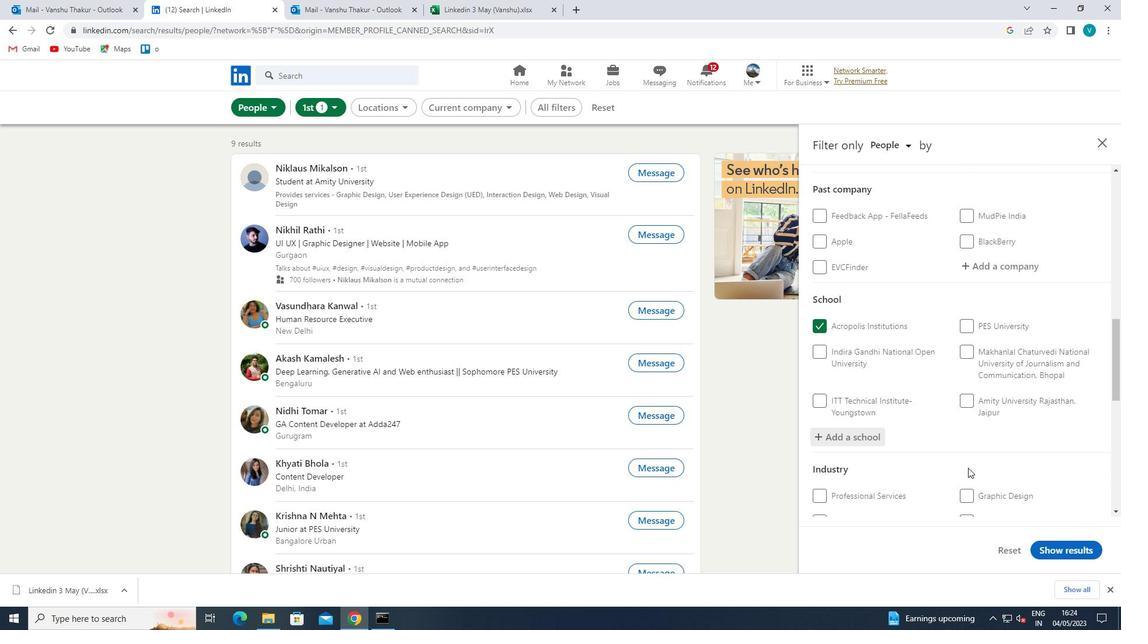 
Action: Mouse scrolled (968, 467) with delta (0, 0)
Screenshot: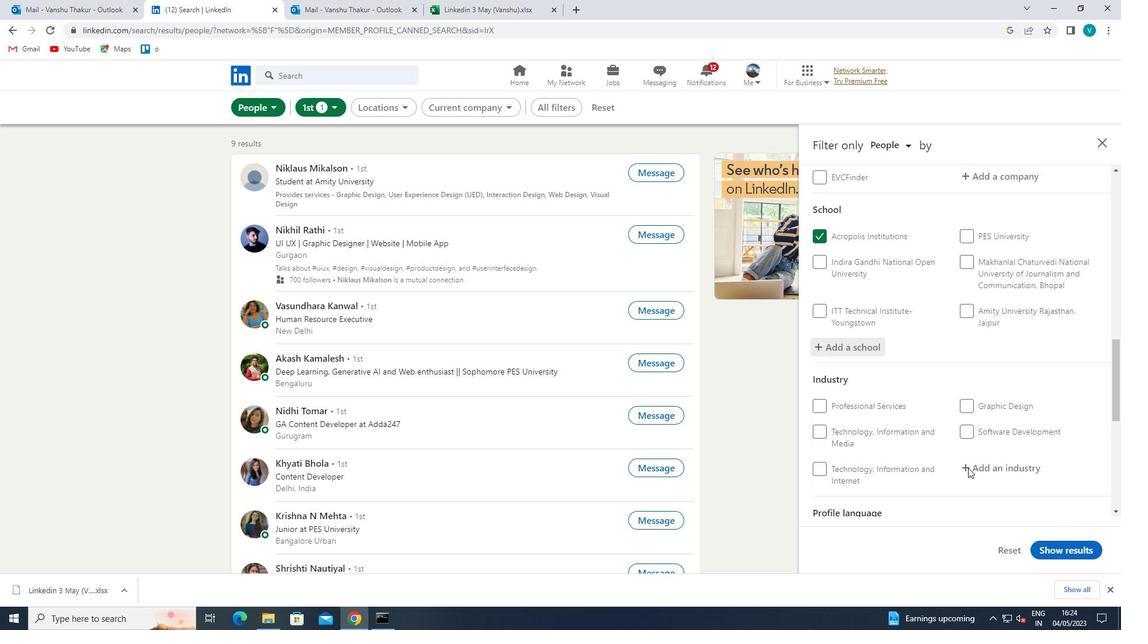 
Action: Mouse moved to (985, 354)
Screenshot: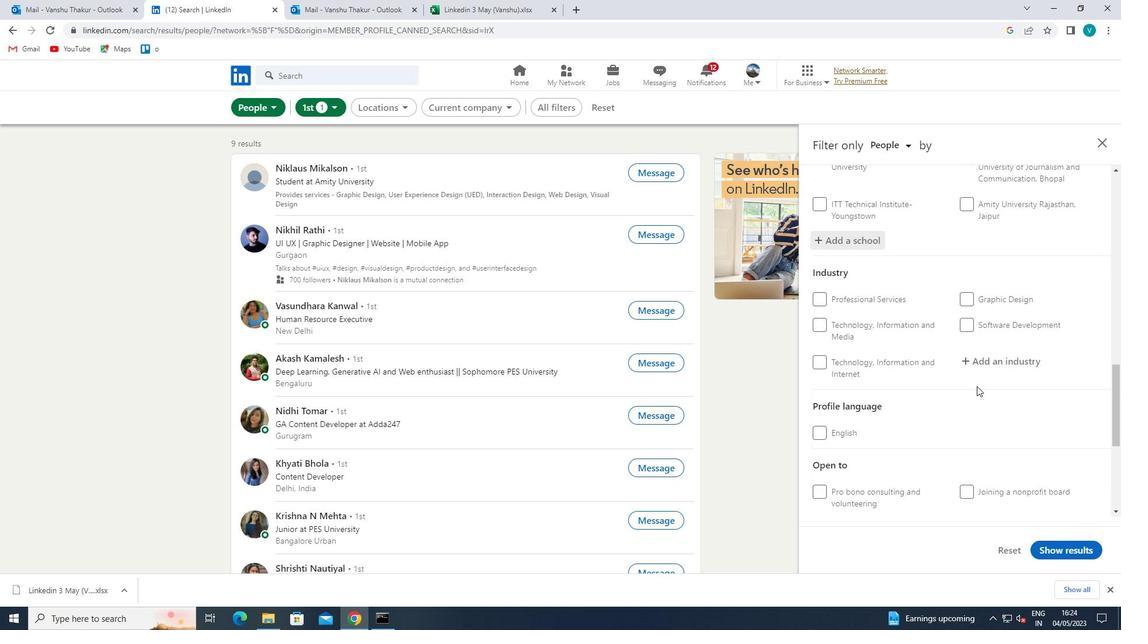 
Action: Mouse pressed left at (985, 354)
Screenshot: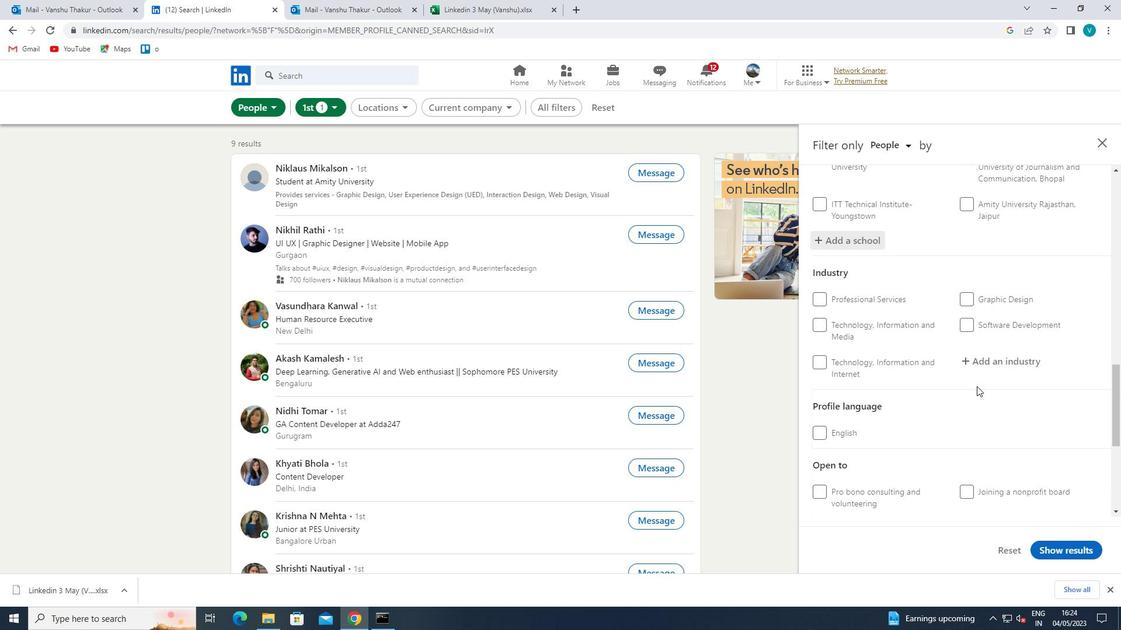 
Action: Key pressed <Key.shift>HOSPO<Key.backspace>
Screenshot: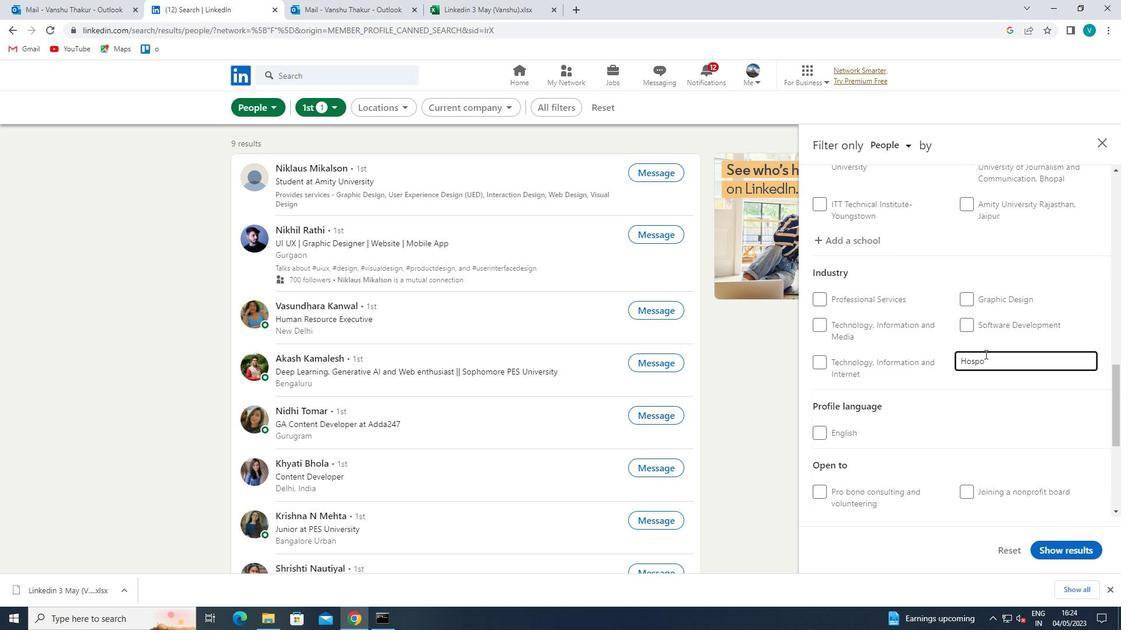 
Action: Mouse moved to (924, 394)
Screenshot: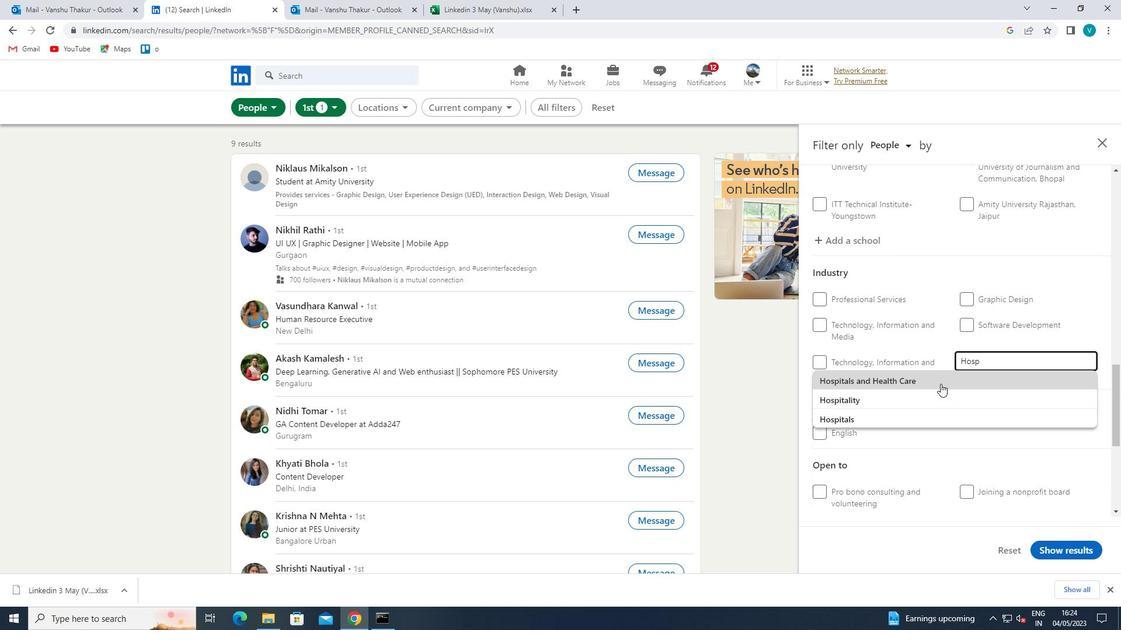 
Action: Mouse pressed left at (924, 394)
Screenshot: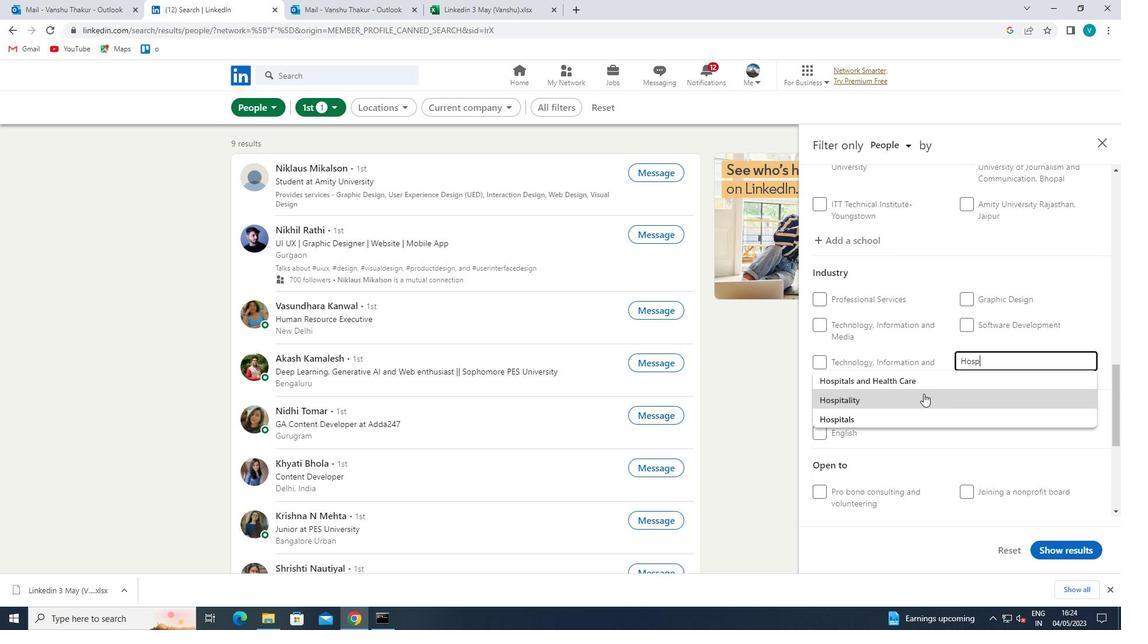 
Action: Mouse scrolled (924, 393) with delta (0, 0)
Screenshot: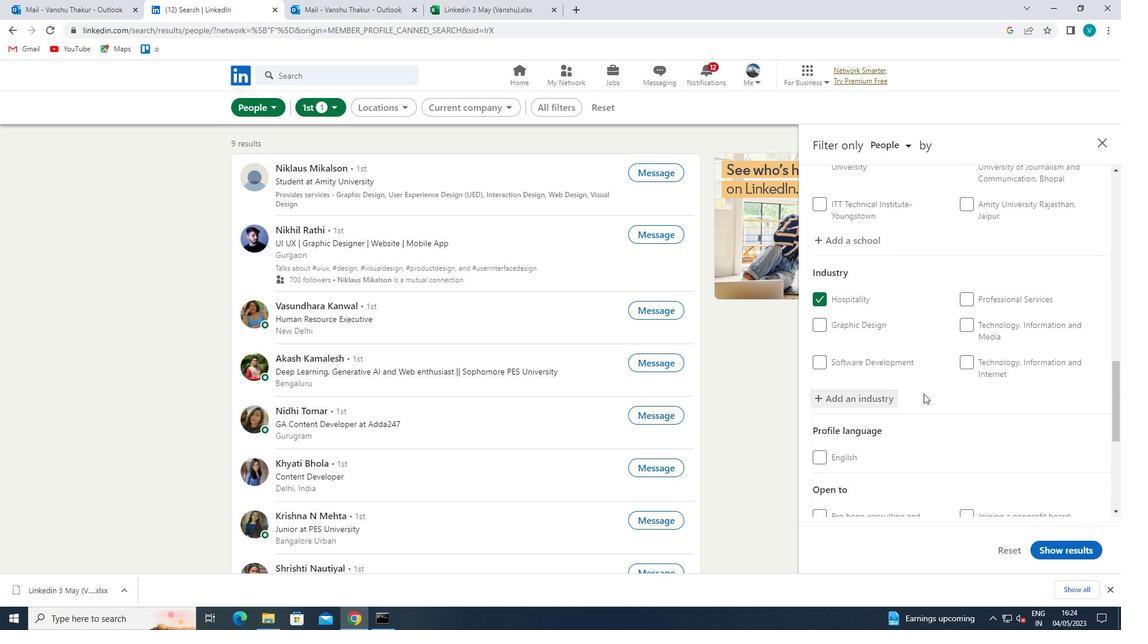 
Action: Mouse scrolled (924, 393) with delta (0, 0)
Screenshot: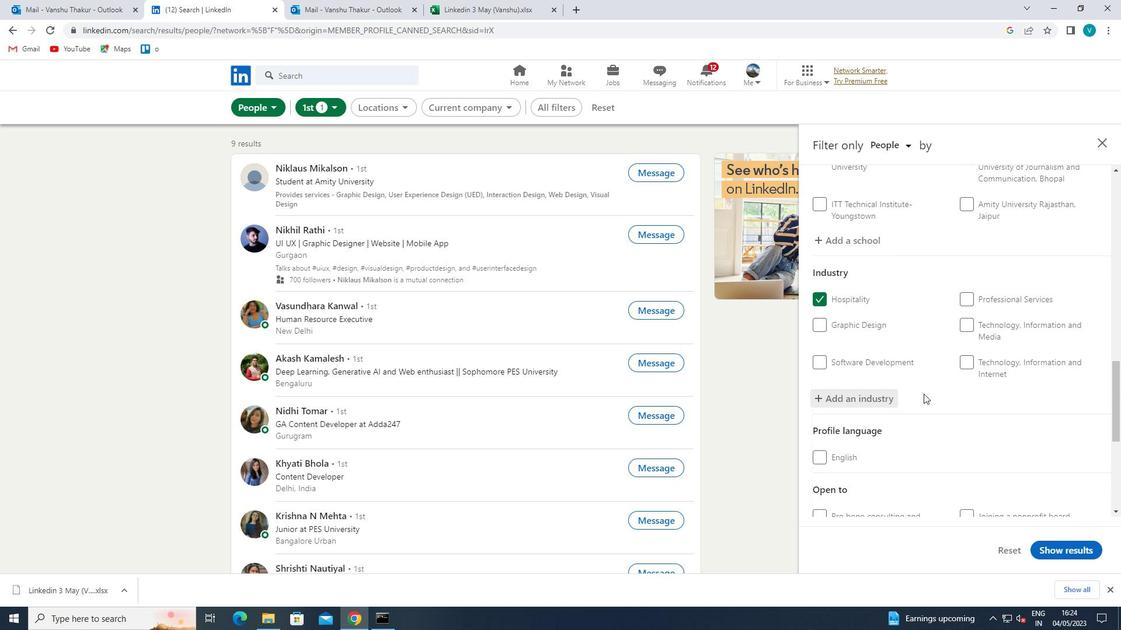 
Action: Mouse scrolled (924, 393) with delta (0, 0)
Screenshot: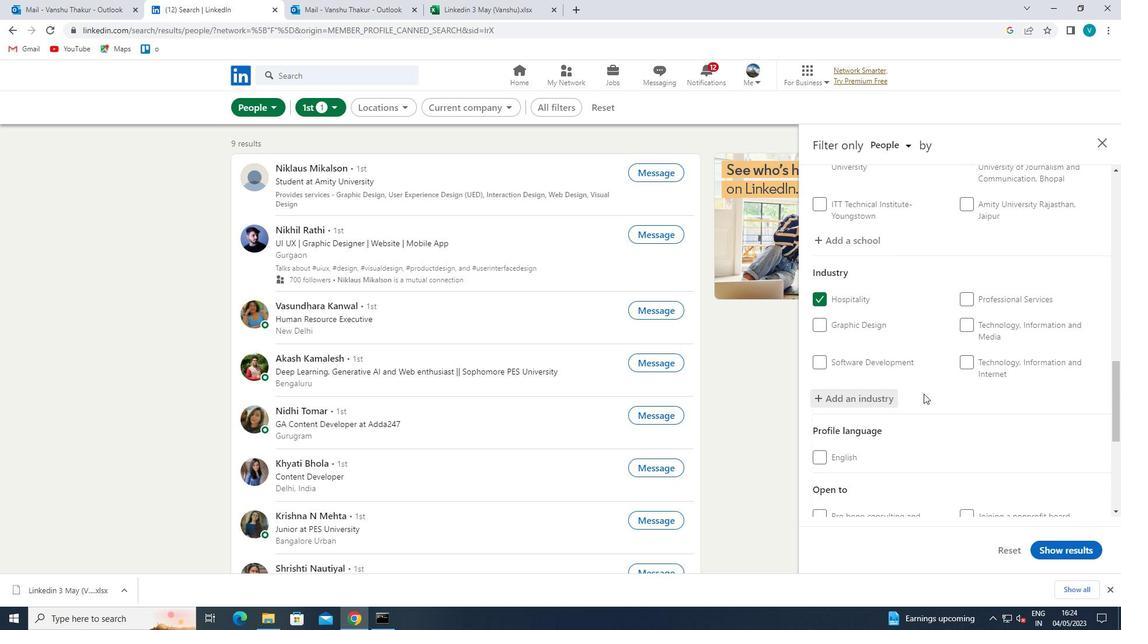 
Action: Mouse scrolled (924, 393) with delta (0, 0)
Screenshot: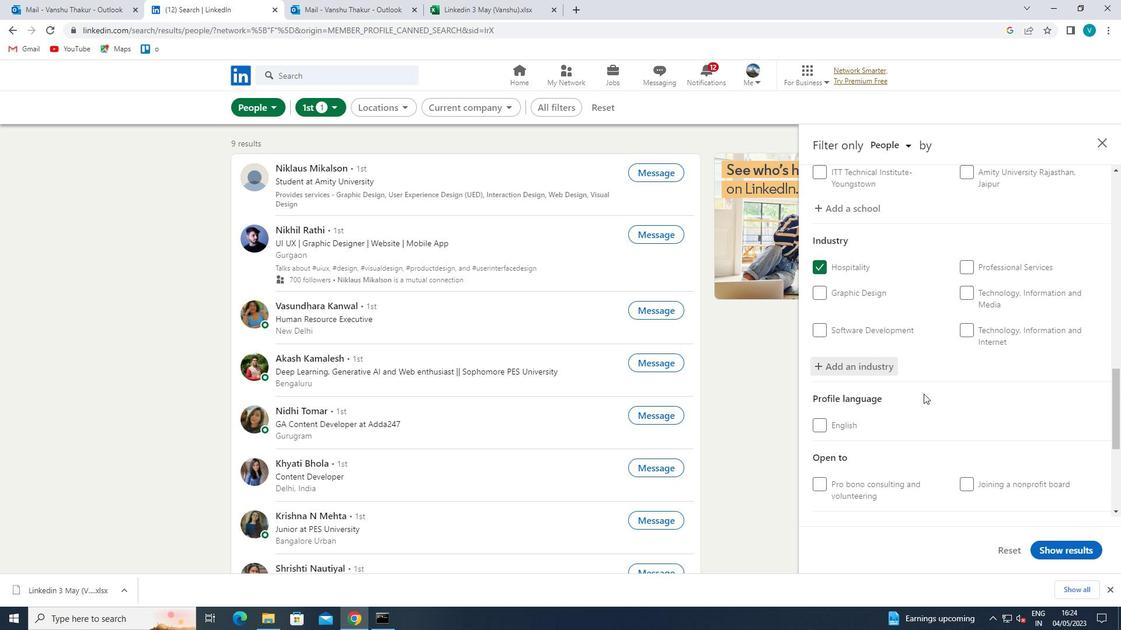 
Action: Mouse moved to (983, 398)
Screenshot: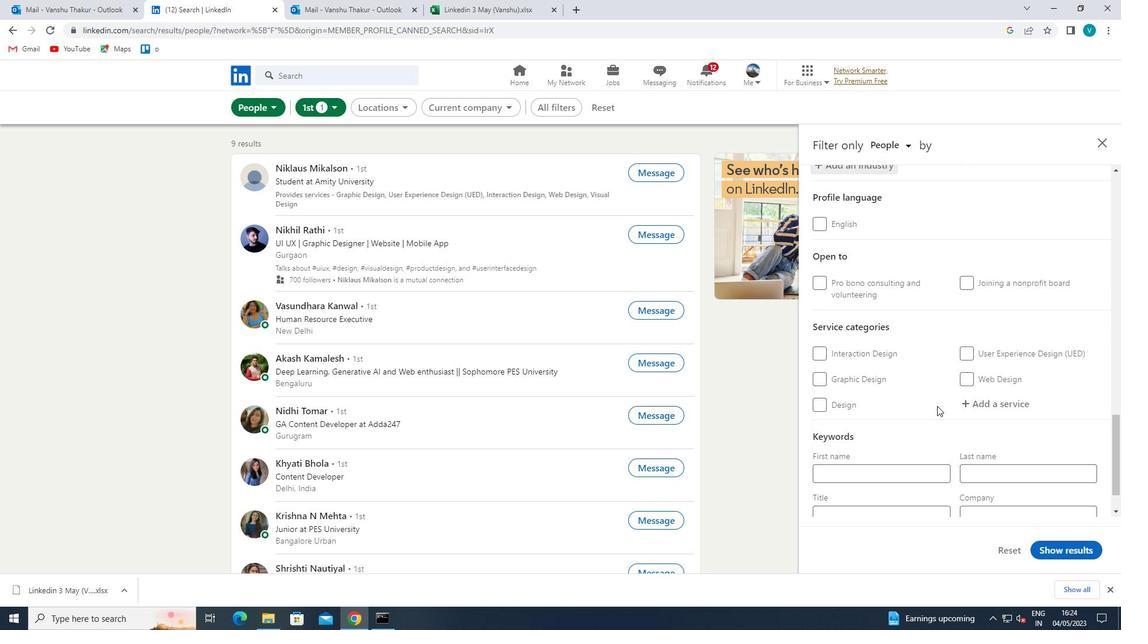 
Action: Mouse pressed left at (983, 398)
Screenshot: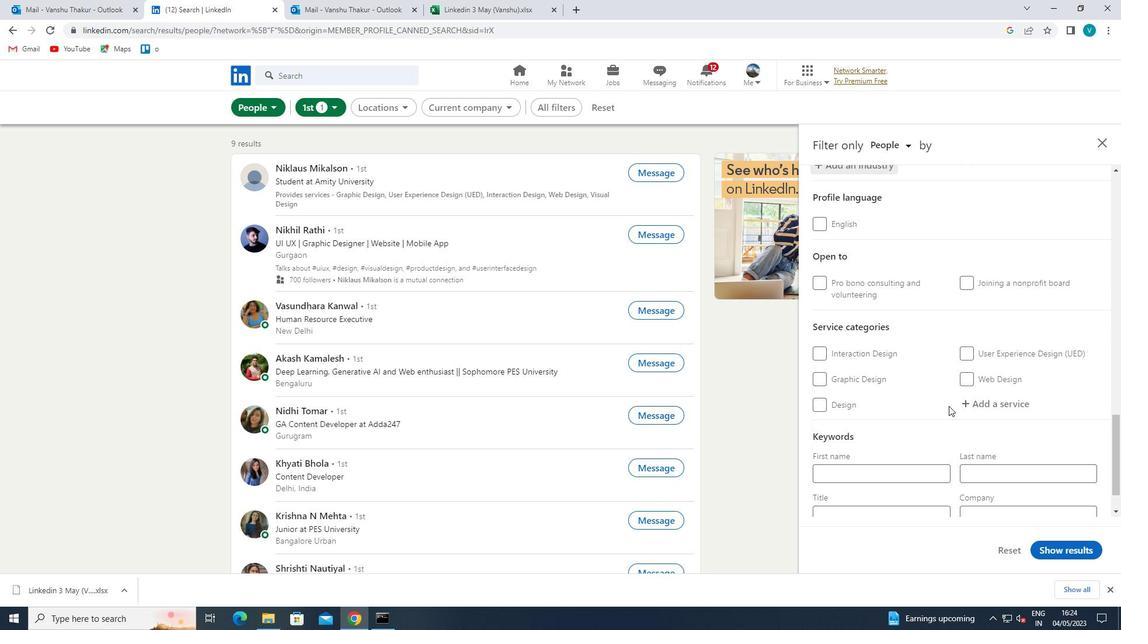 
Action: Mouse moved to (971, 377)
Screenshot: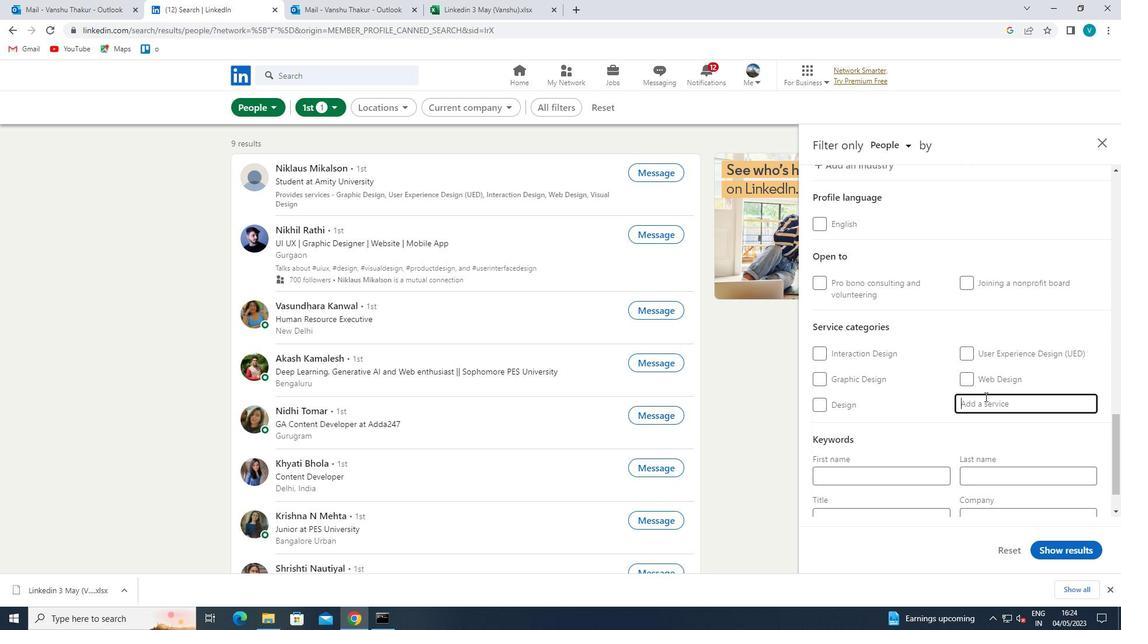 
Action: Key pressed <Key.shift>FILIN
Screenshot: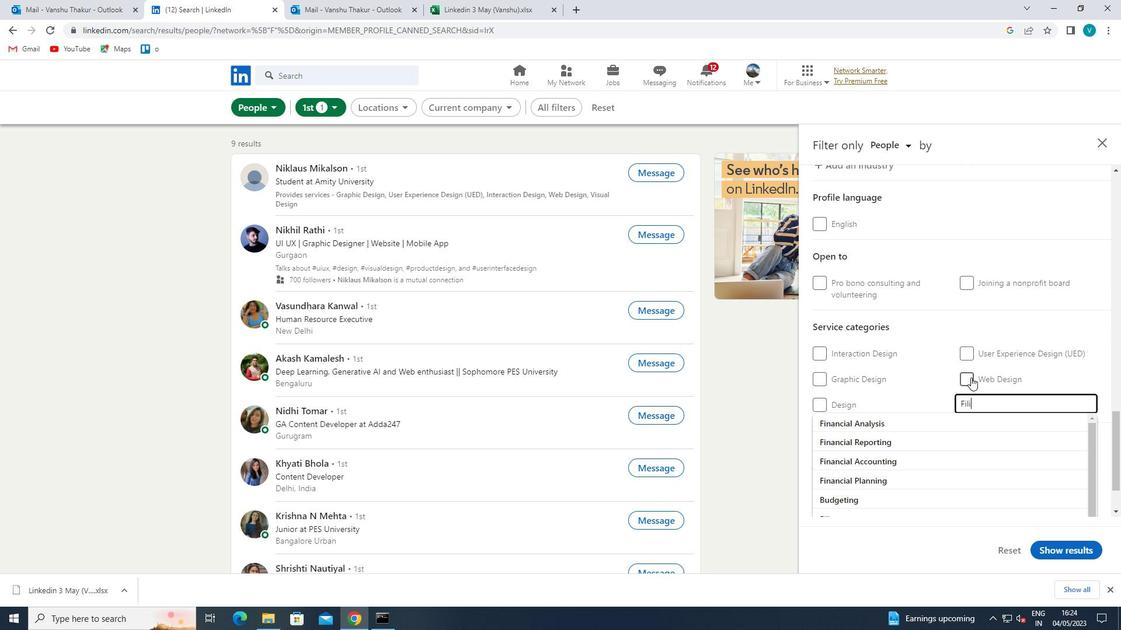 
Action: Mouse moved to (882, 430)
Screenshot: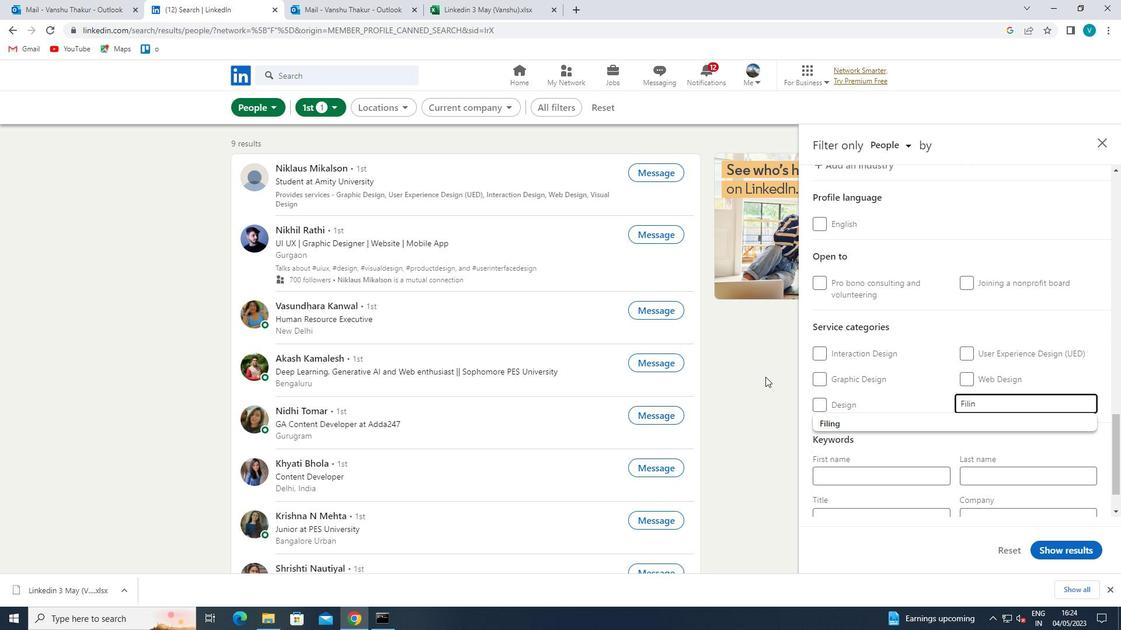 
Action: Mouse pressed left at (882, 430)
Screenshot: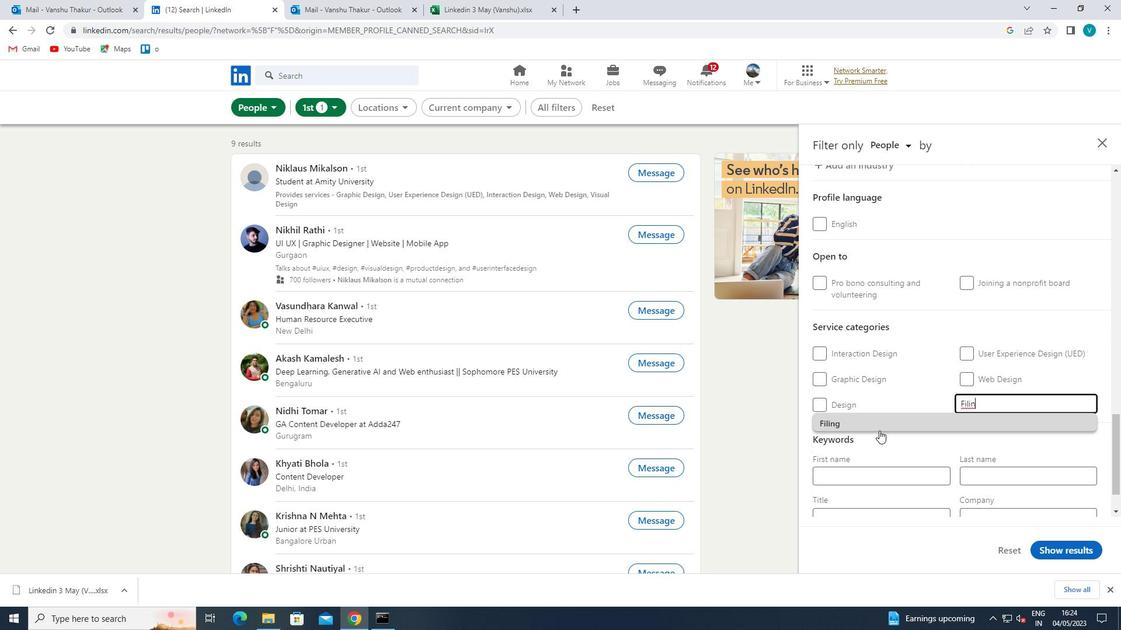 
Action: Mouse moved to (883, 428)
Screenshot: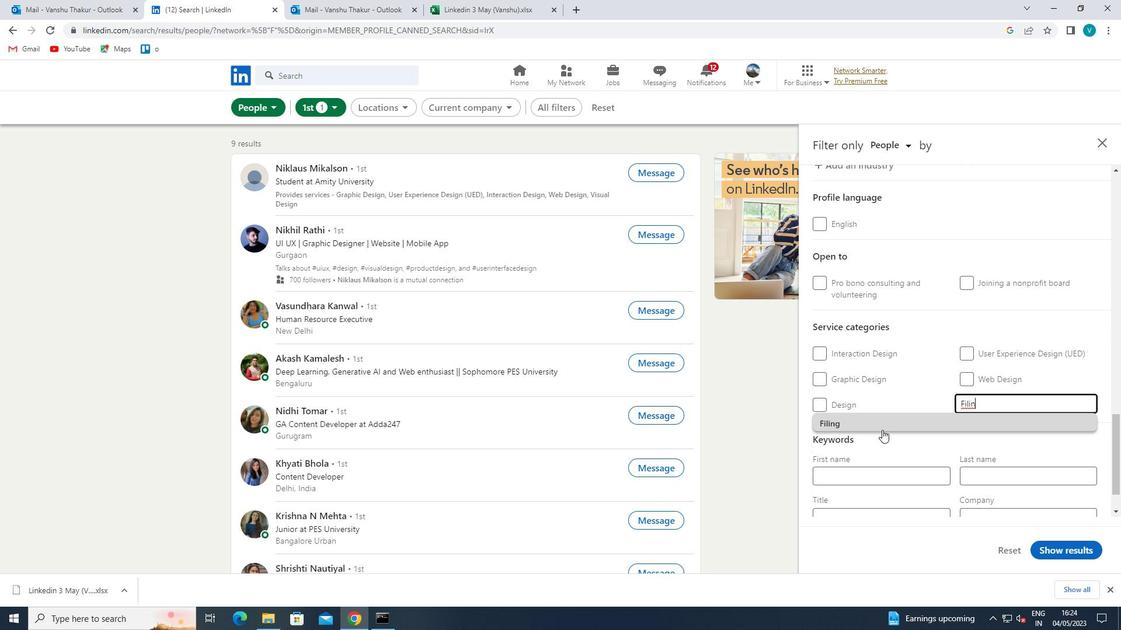 
Action: Mouse scrolled (883, 428) with delta (0, 0)
Screenshot: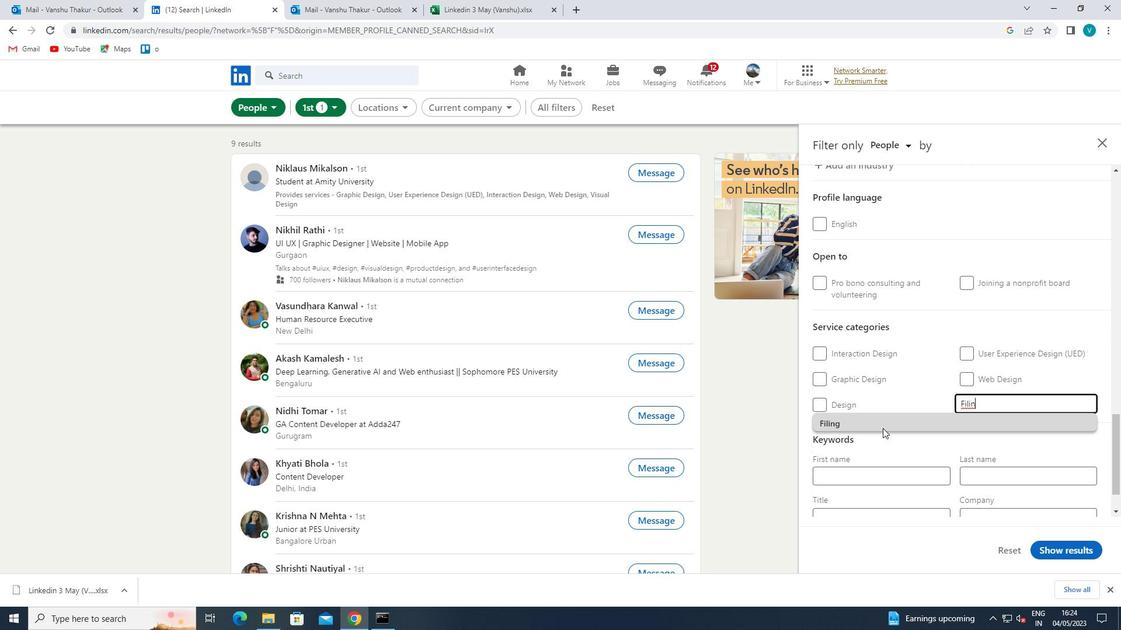 
Action: Mouse scrolled (883, 428) with delta (0, 0)
Screenshot: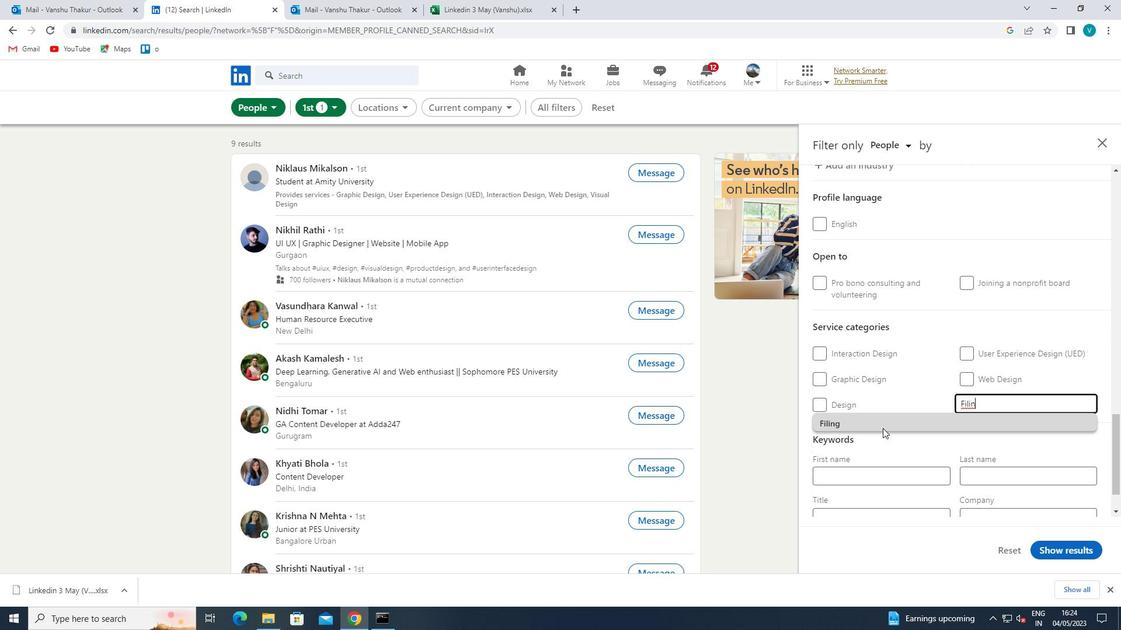 
Action: Mouse scrolled (883, 428) with delta (0, 0)
Screenshot: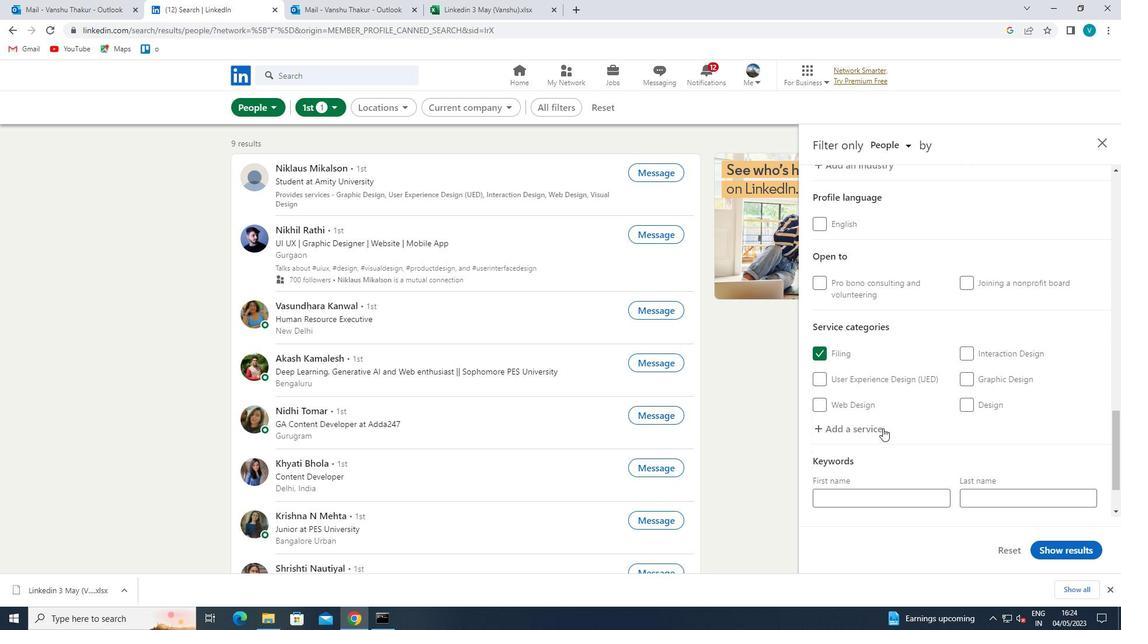 
Action: Mouse moved to (884, 446)
Screenshot: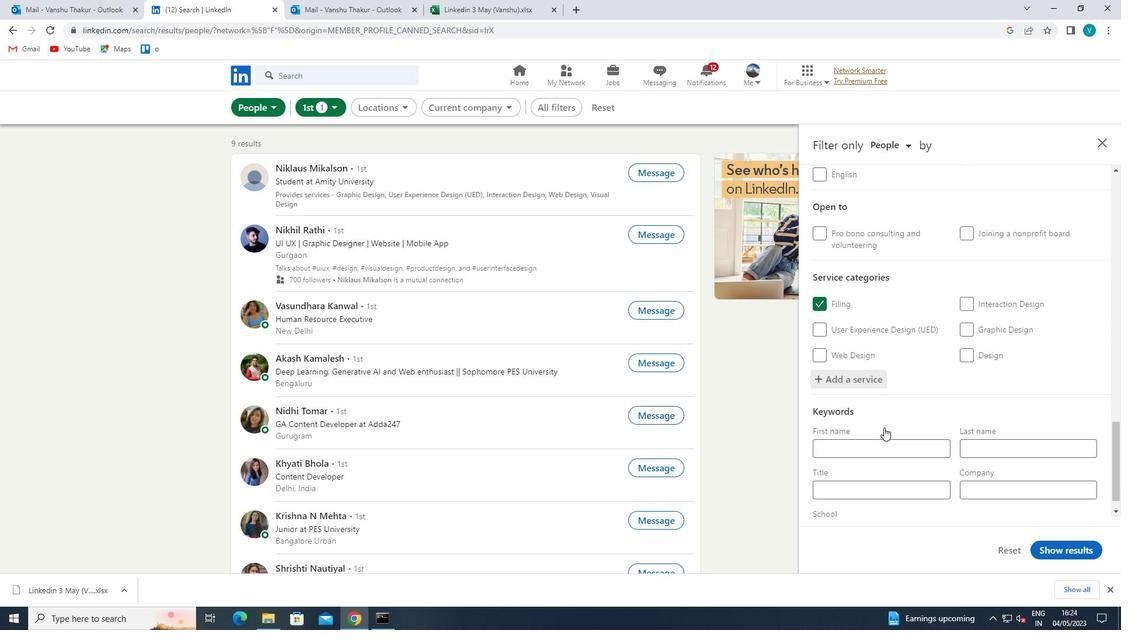 
Action: Mouse pressed left at (884, 446)
Screenshot: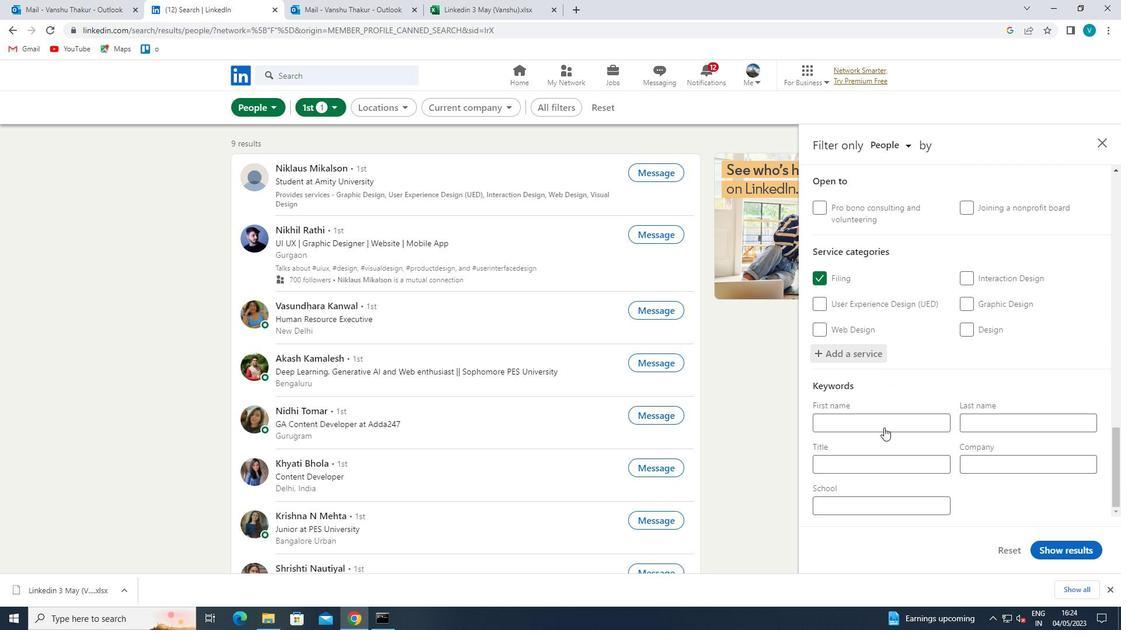 
Action: Mouse moved to (884, 446)
Screenshot: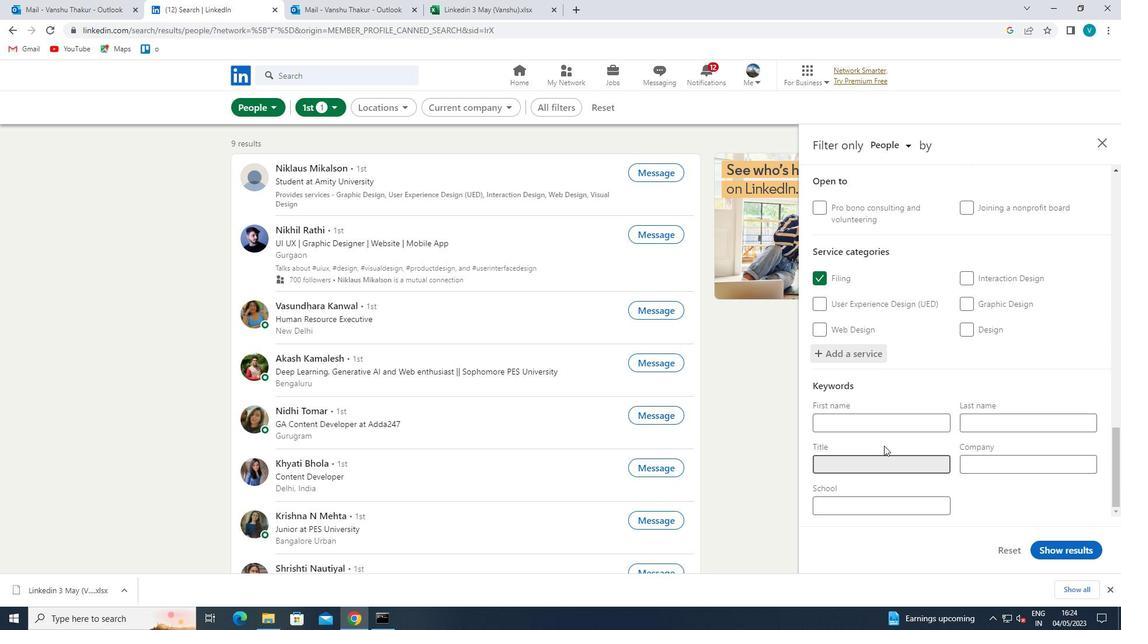 
Action: Key pressed <Key.shift><Key.shift><Key.shift><Key.shift>O[<Key.backspace>PERATIONS<Key.space><Key.shift>COORDINATOR<Key.space>
Screenshot: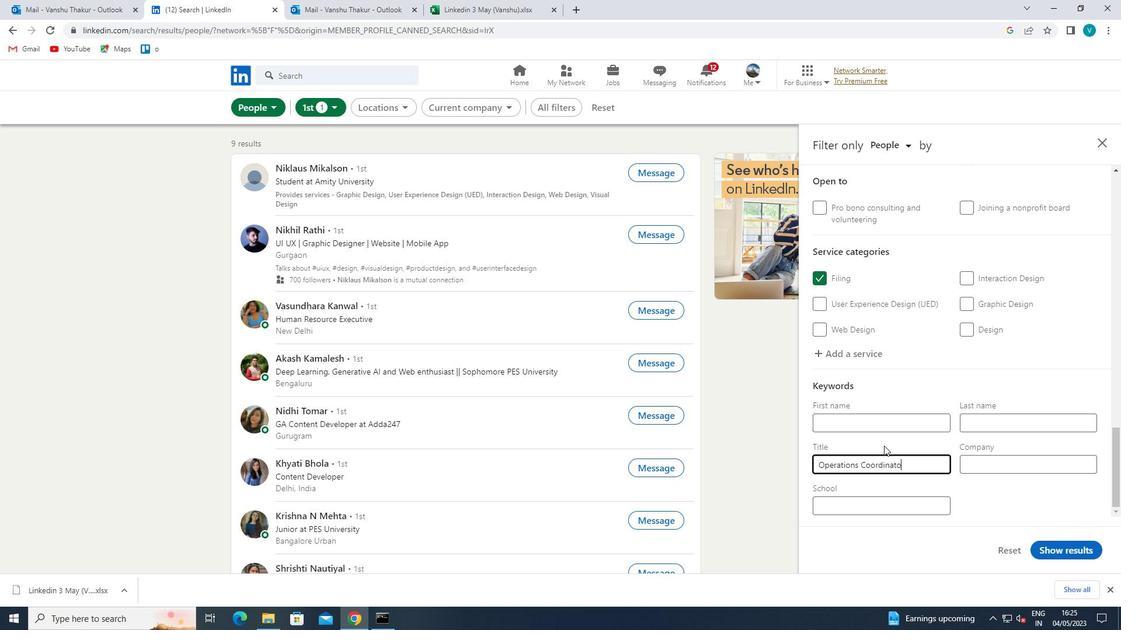 
Action: Mouse moved to (1055, 546)
Screenshot: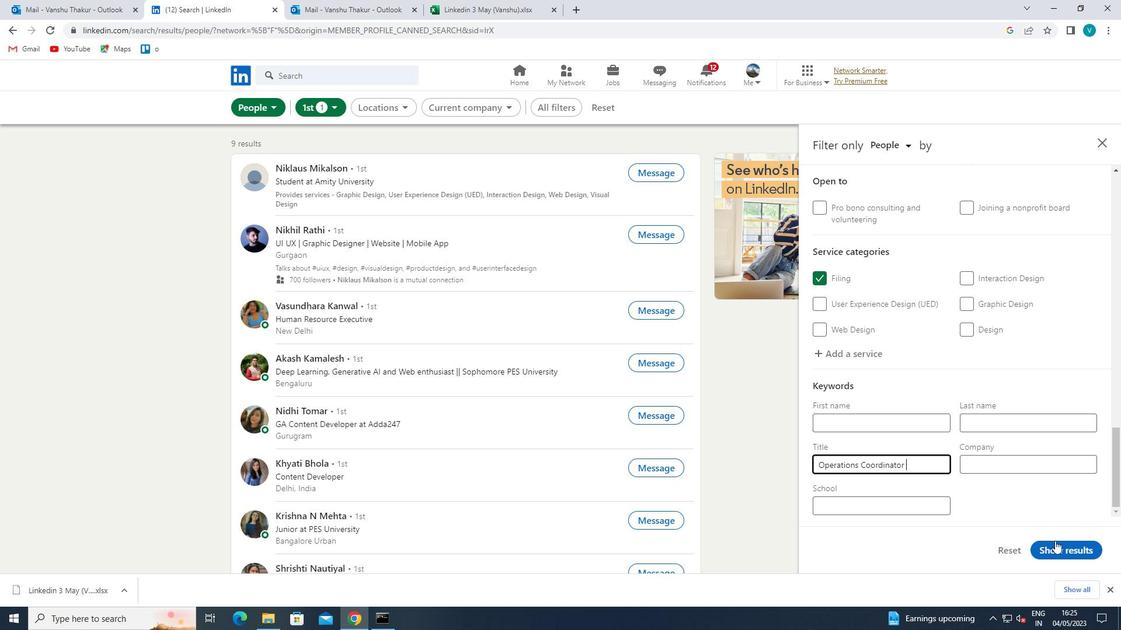 
Action: Mouse pressed left at (1055, 546)
Screenshot: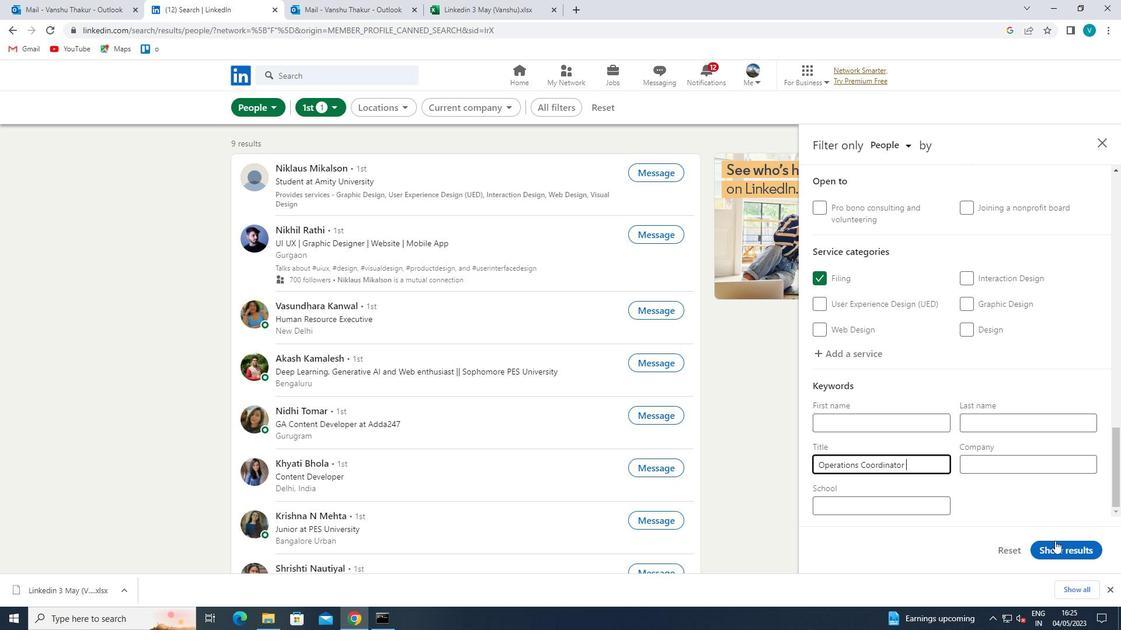 
Action: Mouse moved to (1056, 546)
Screenshot: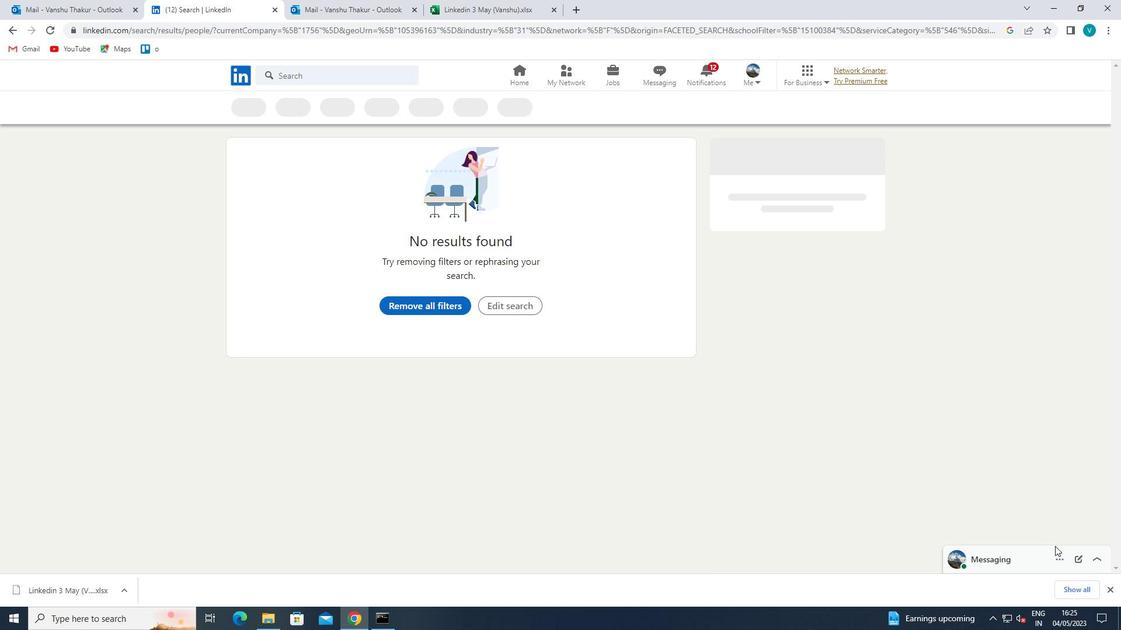 
